 Task: Look for space in Hojāi, India from 9th June, 2023 to 16th June, 2023 for 2 adults in price range Rs.8000 to Rs.16000. Place can be entire place with 2 bedrooms having 2 beds and 1 bathroom. Property type can be house, flat, guest house. Booking option can be shelf check-in. Required host language is English.
Action: Mouse moved to (502, 125)
Screenshot: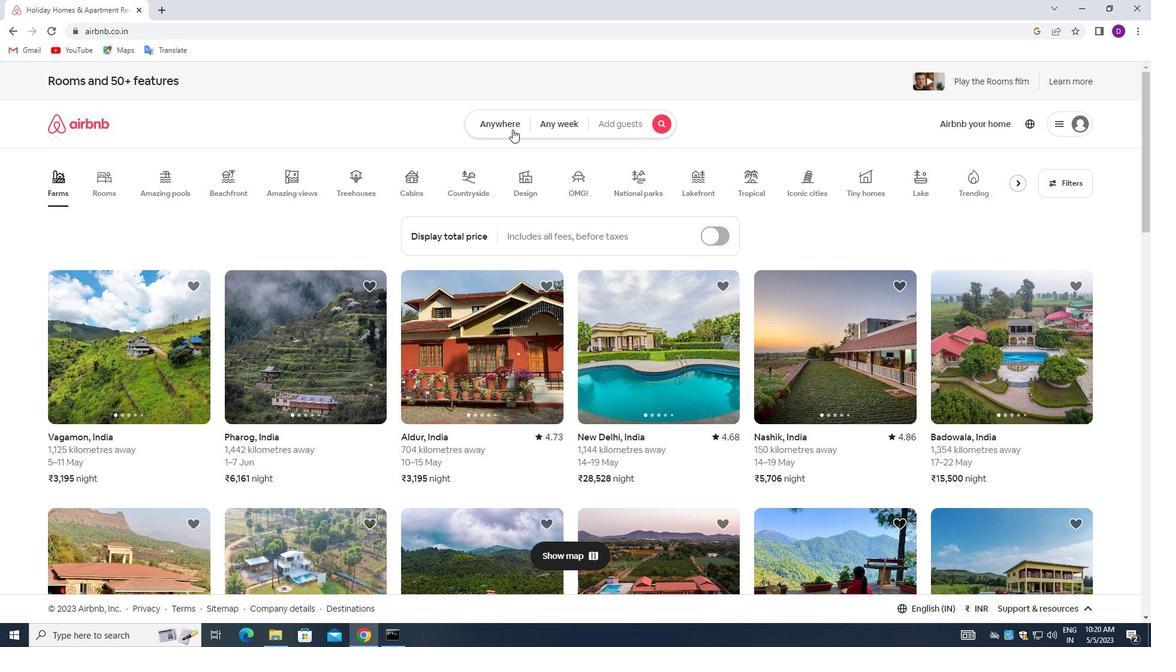 
Action: Mouse pressed left at (502, 125)
Screenshot: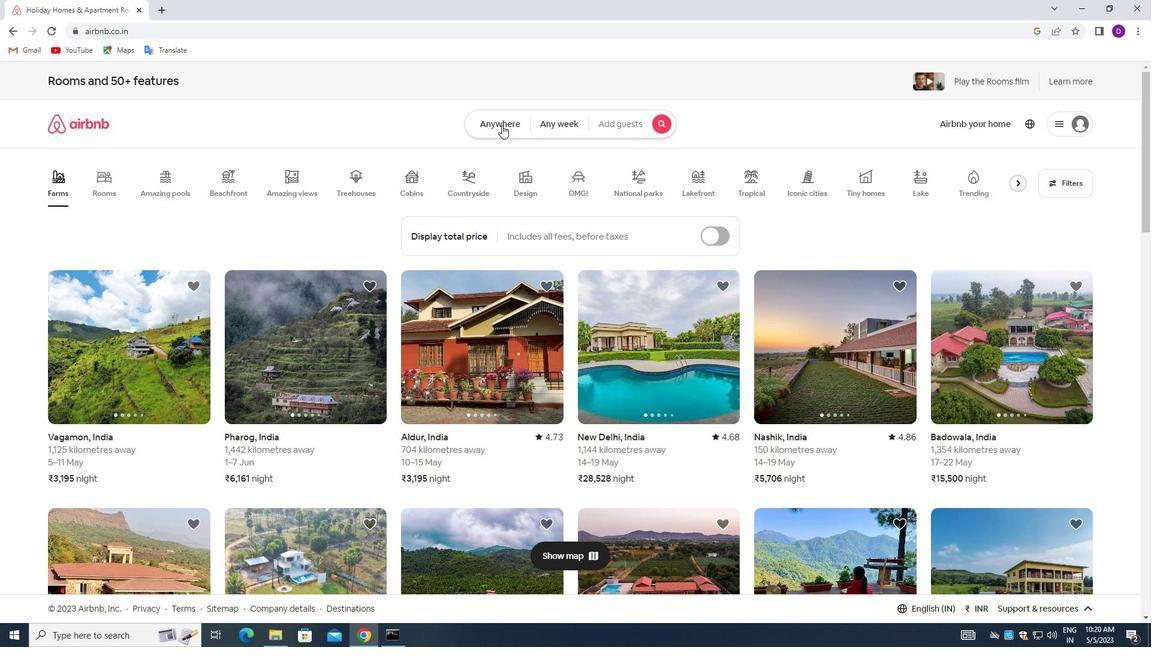 
Action: Mouse moved to (458, 169)
Screenshot: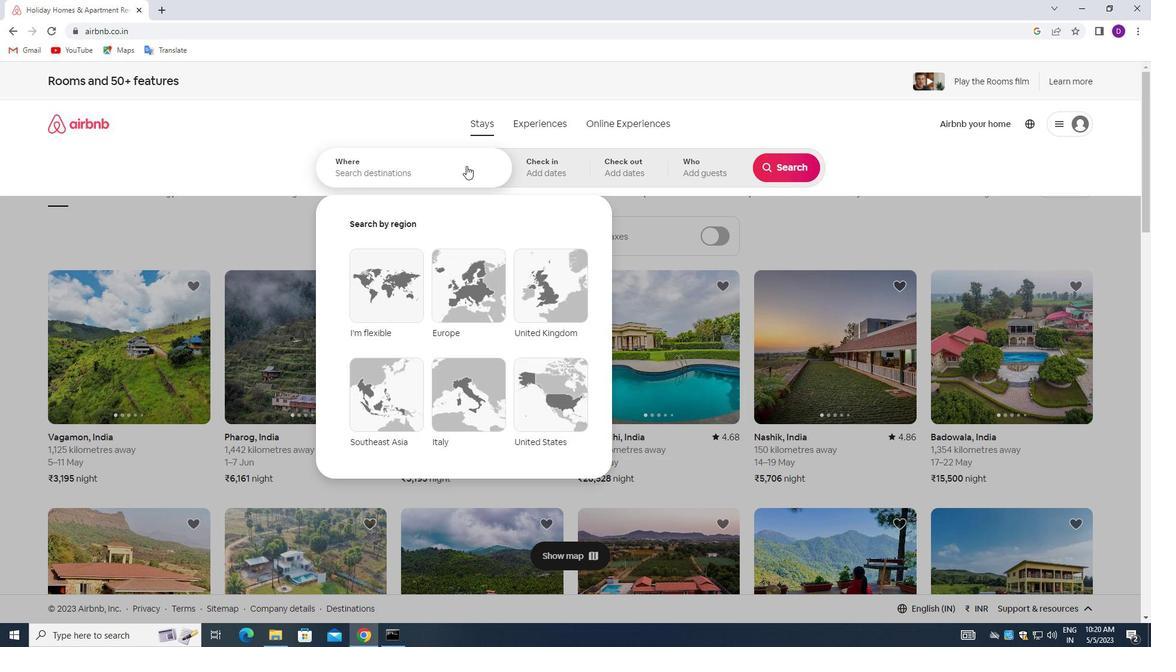 
Action: Mouse pressed left at (458, 169)
Screenshot: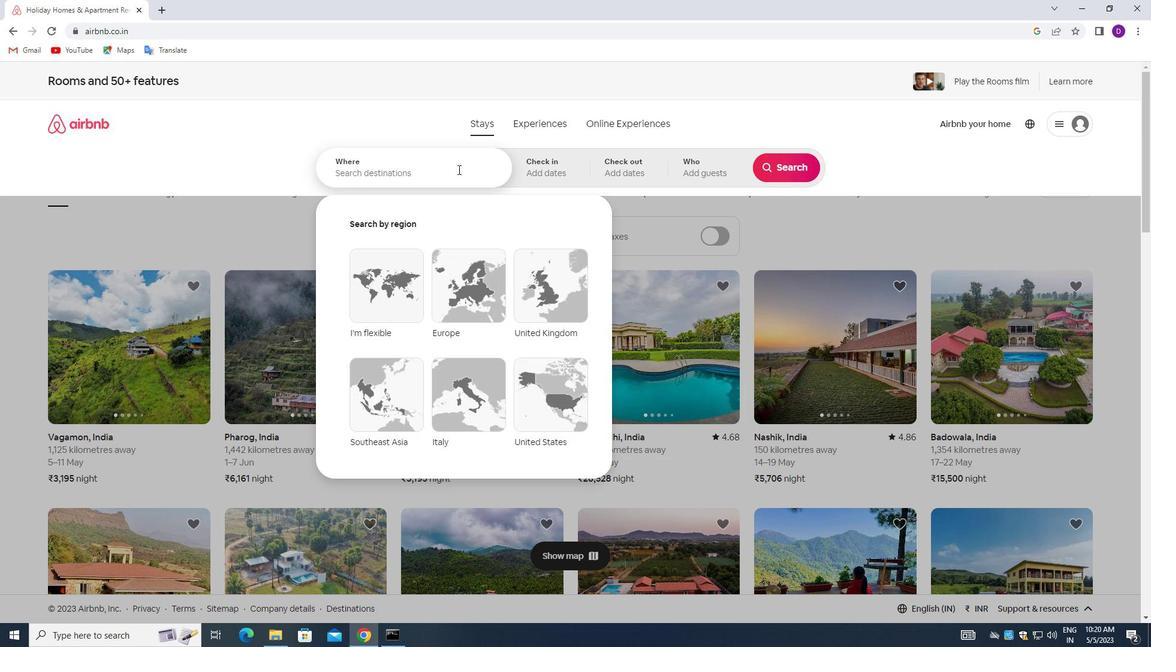 
Action: Mouse moved to (259, 124)
Screenshot: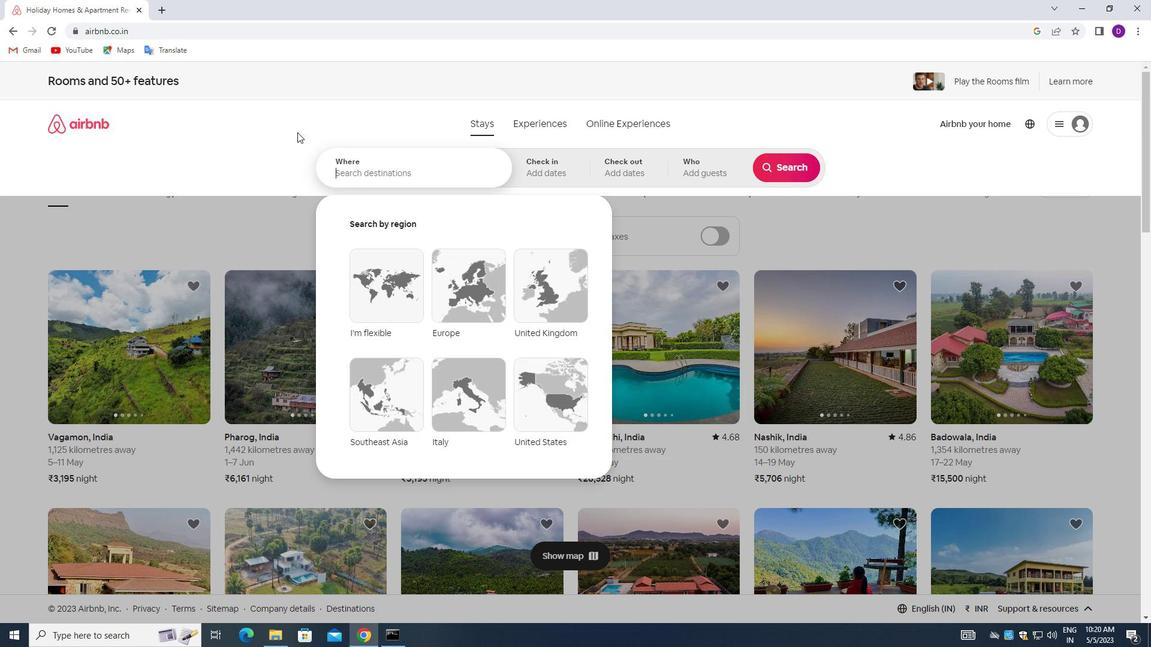 
Action: Key pressed <Key.shift>HOH<Key.backspace>JAI,<Key.space><Key.shift>INDIA<Key.enter>
Screenshot: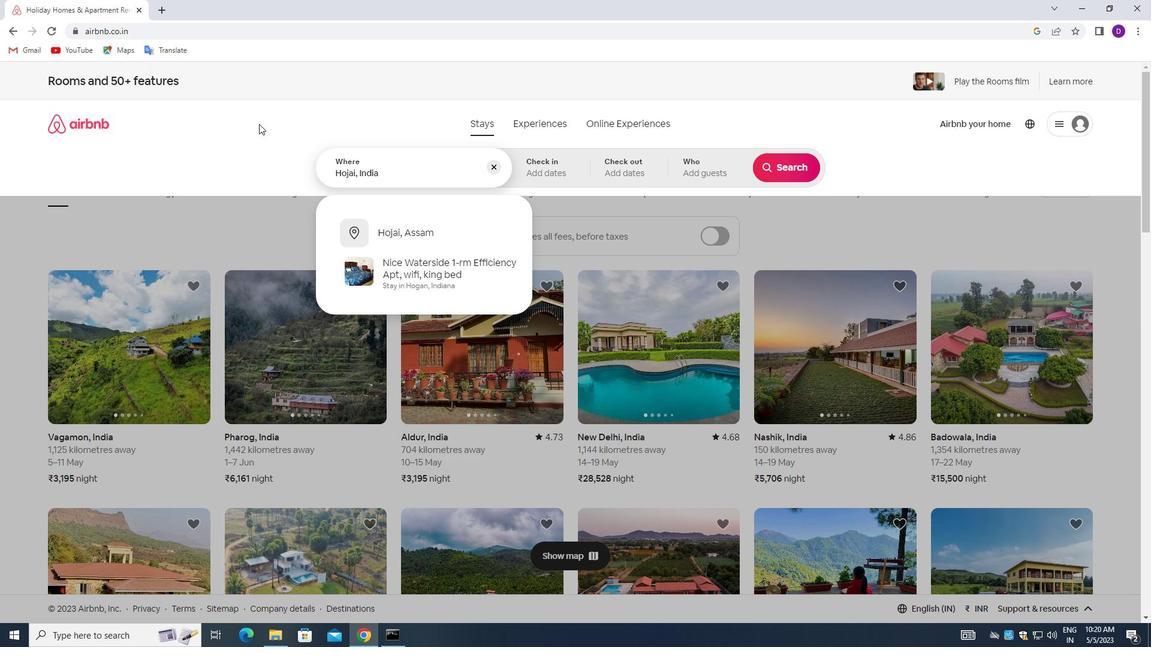 
Action: Mouse moved to (735, 338)
Screenshot: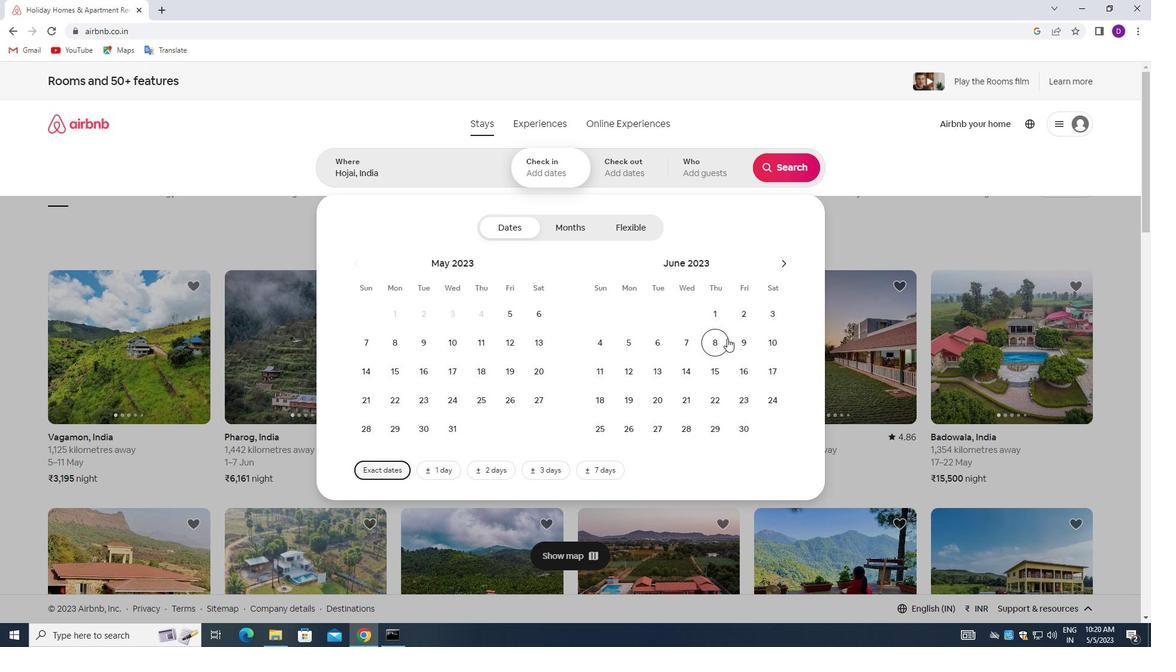 
Action: Mouse pressed left at (735, 338)
Screenshot: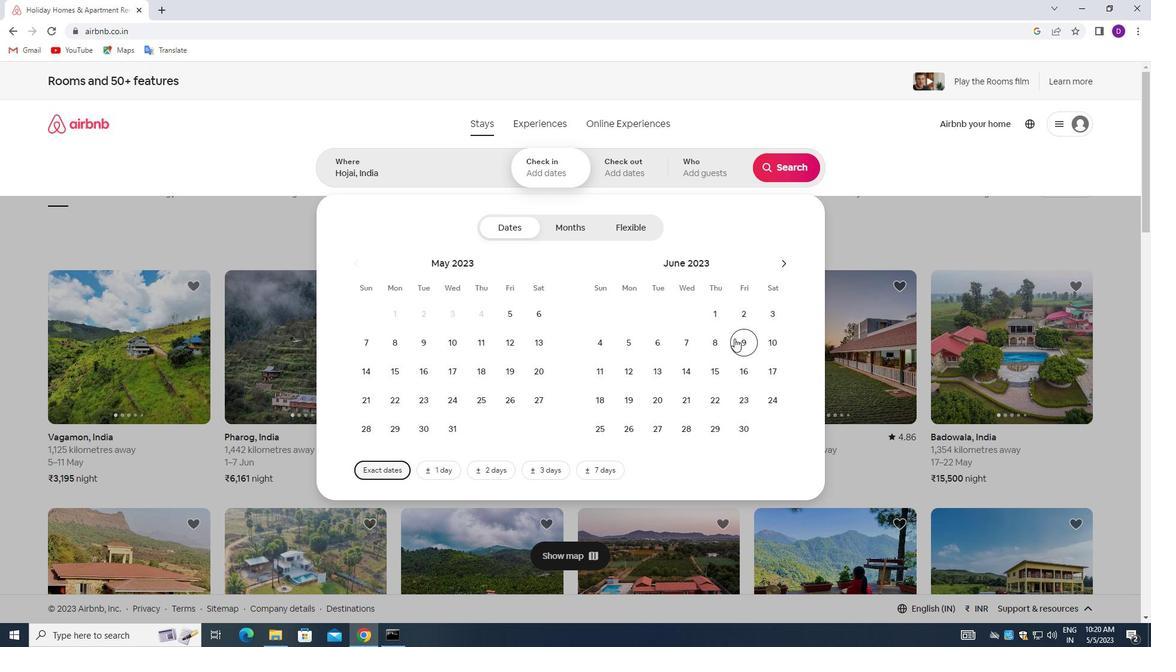
Action: Mouse moved to (742, 365)
Screenshot: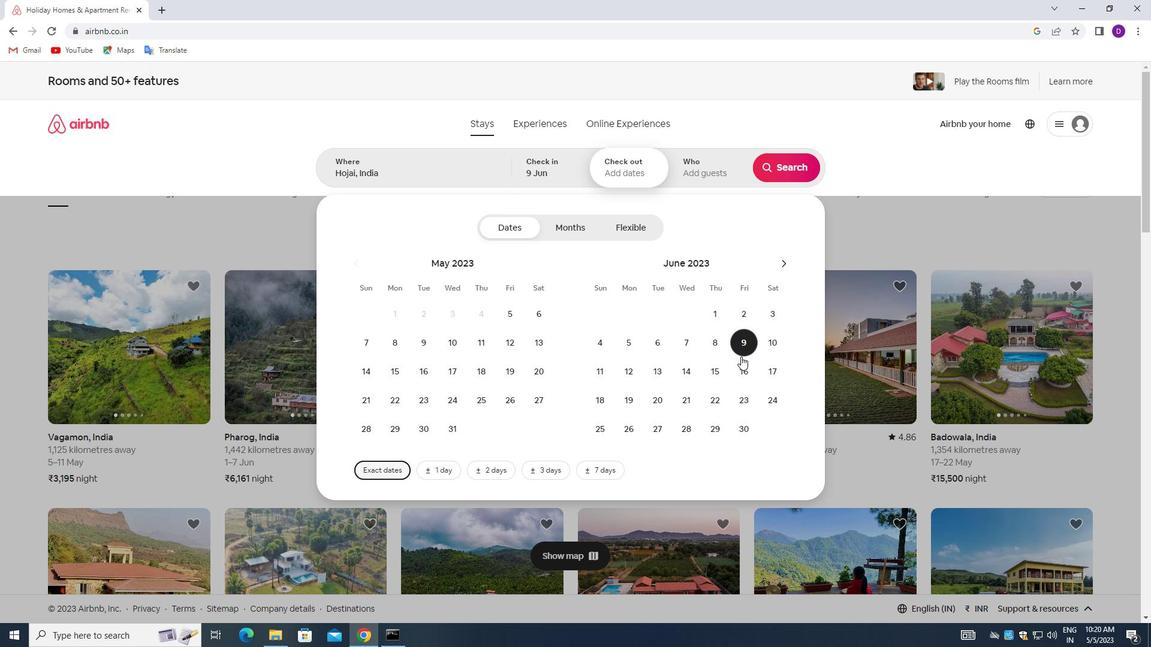 
Action: Mouse pressed left at (742, 365)
Screenshot: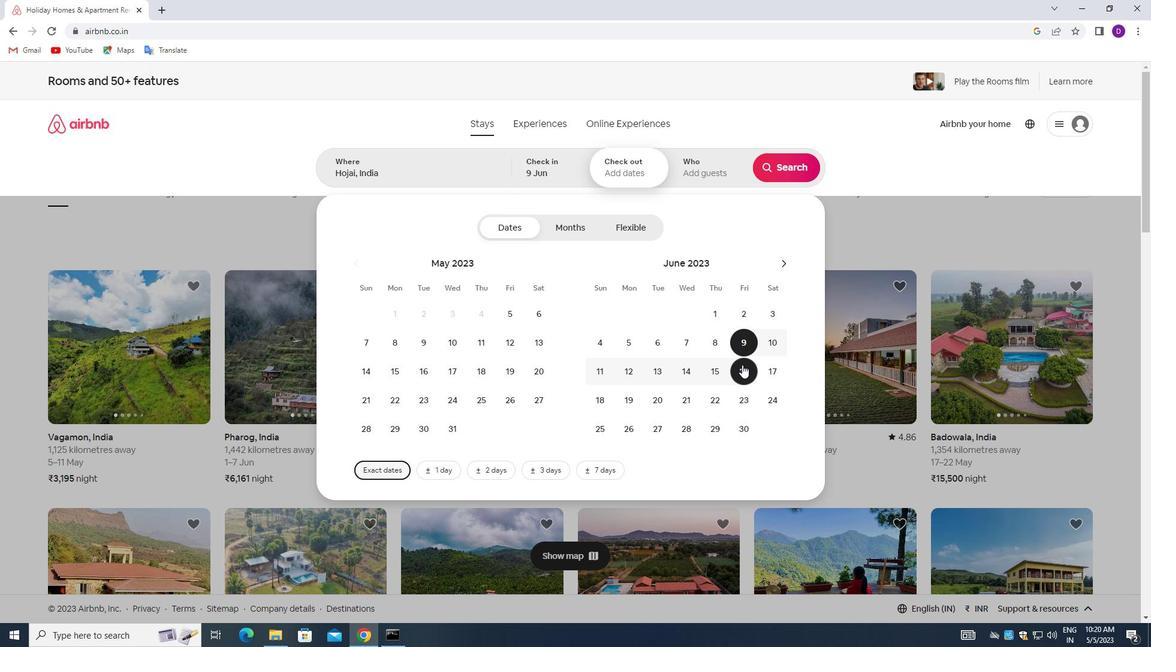
Action: Mouse pressed left at (742, 365)
Screenshot: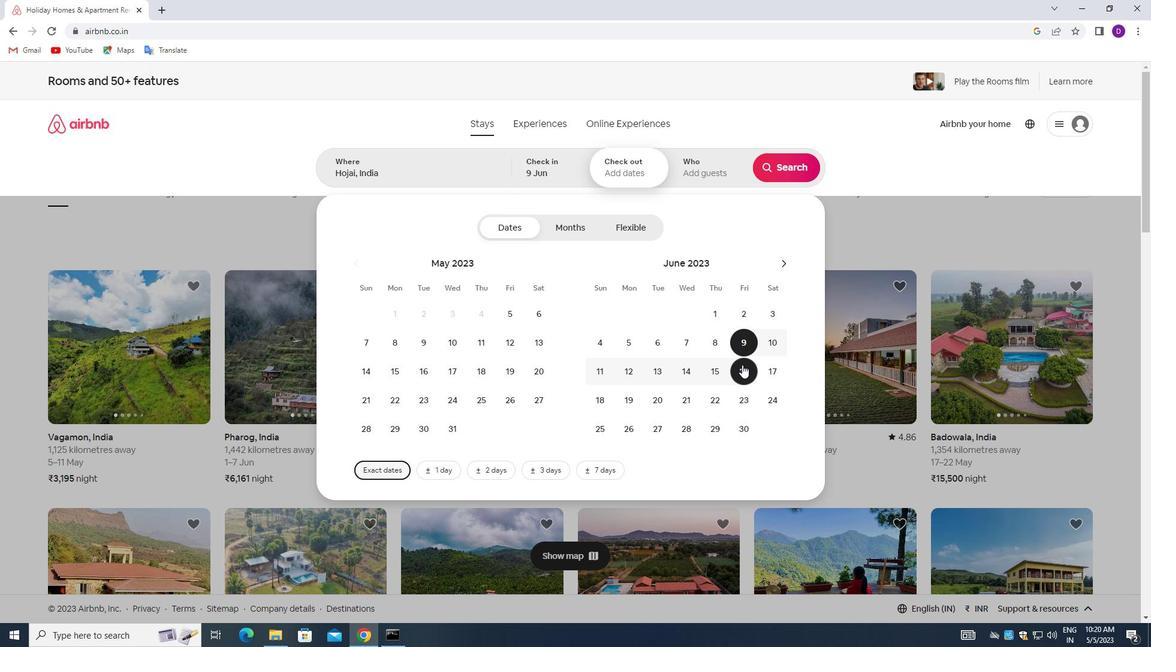 
Action: Mouse moved to (701, 165)
Screenshot: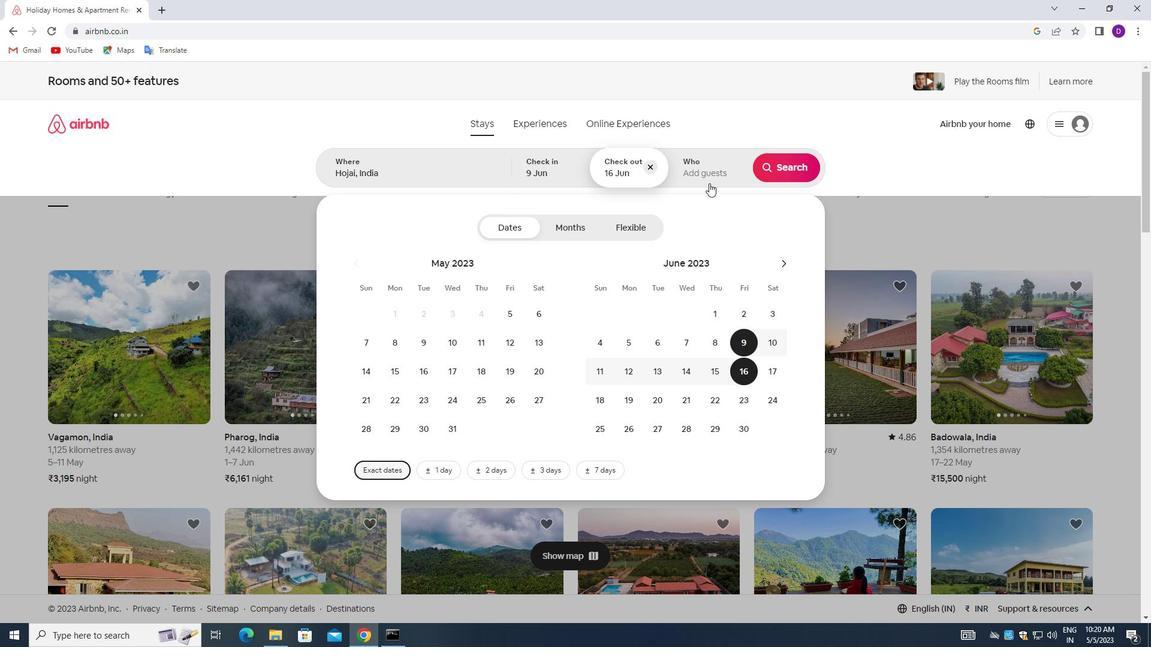 
Action: Mouse pressed left at (701, 165)
Screenshot: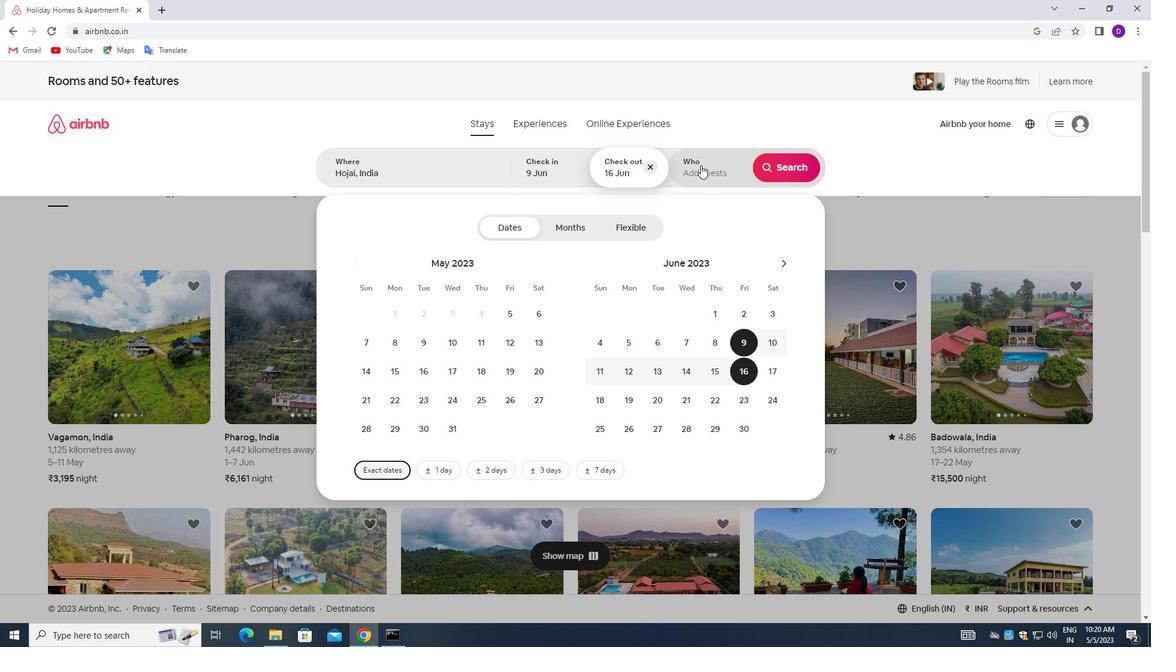 
Action: Mouse moved to (793, 230)
Screenshot: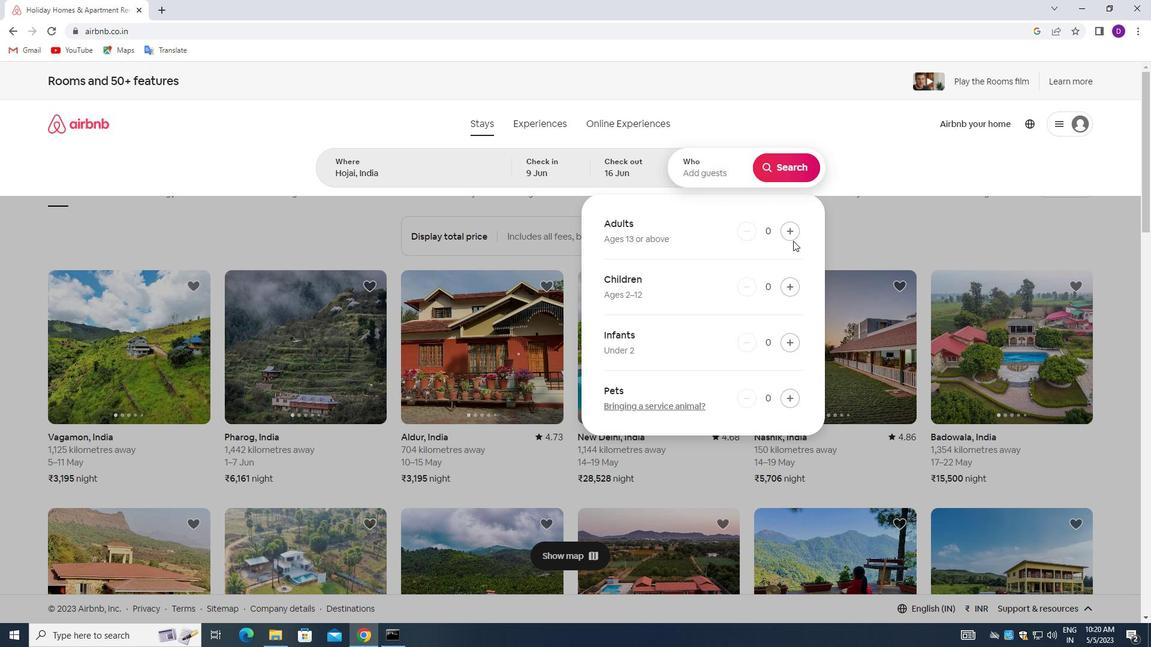 
Action: Mouse pressed left at (793, 230)
Screenshot: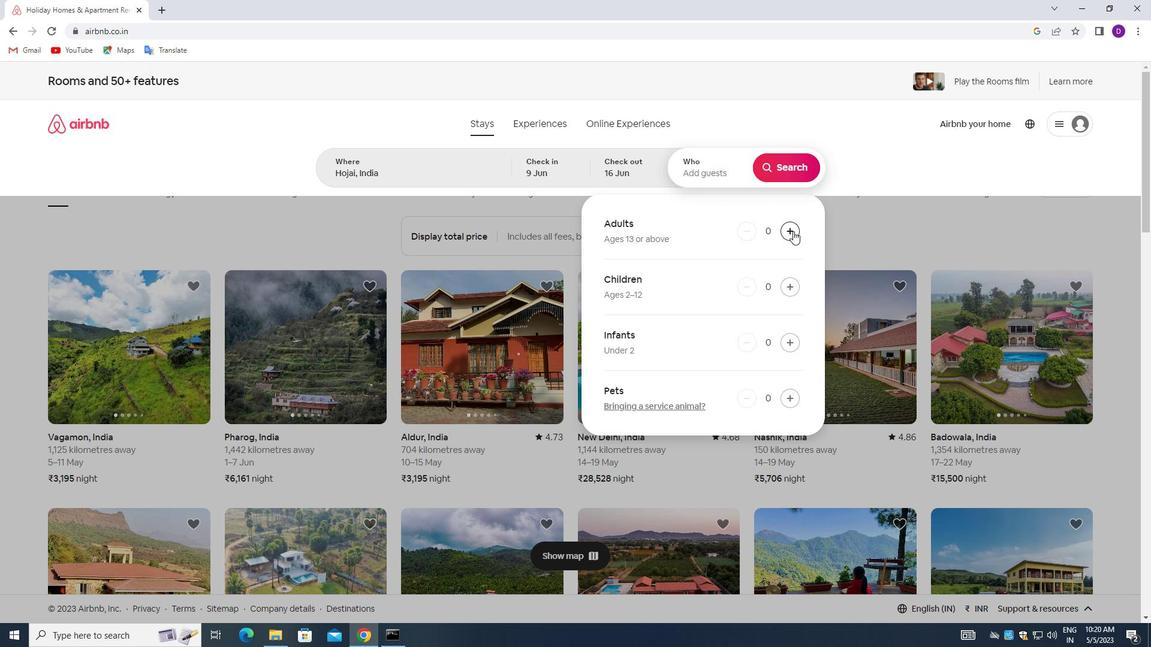 
Action: Mouse pressed left at (793, 230)
Screenshot: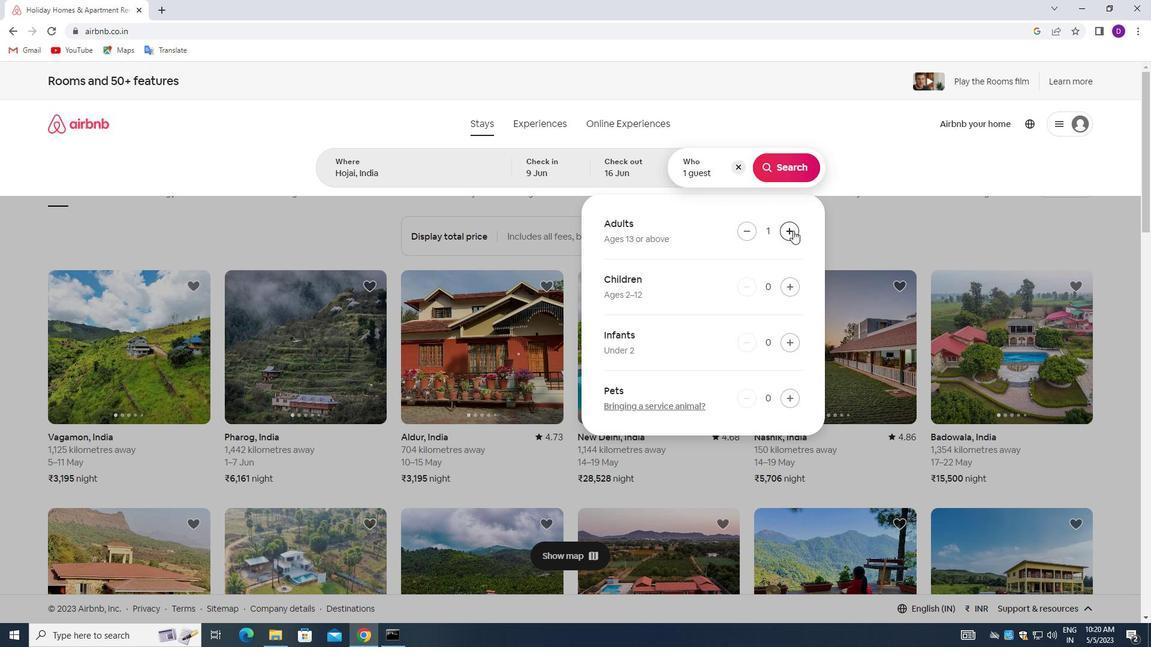 
Action: Mouse moved to (791, 170)
Screenshot: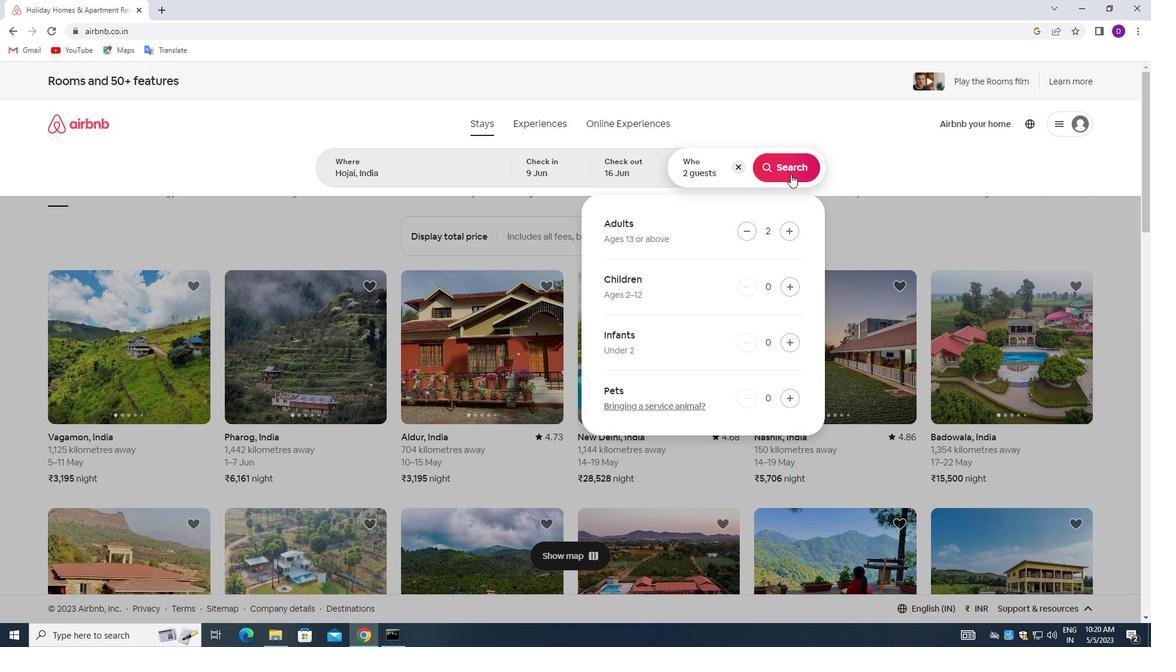 
Action: Mouse pressed left at (791, 170)
Screenshot: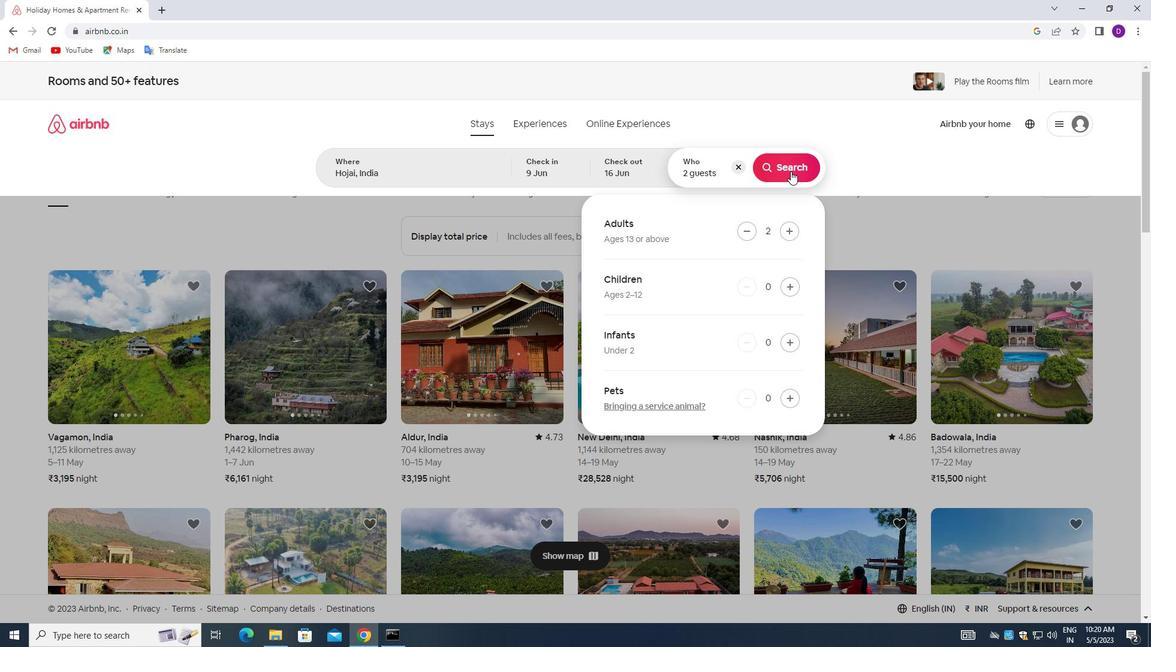 
Action: Mouse moved to (1086, 132)
Screenshot: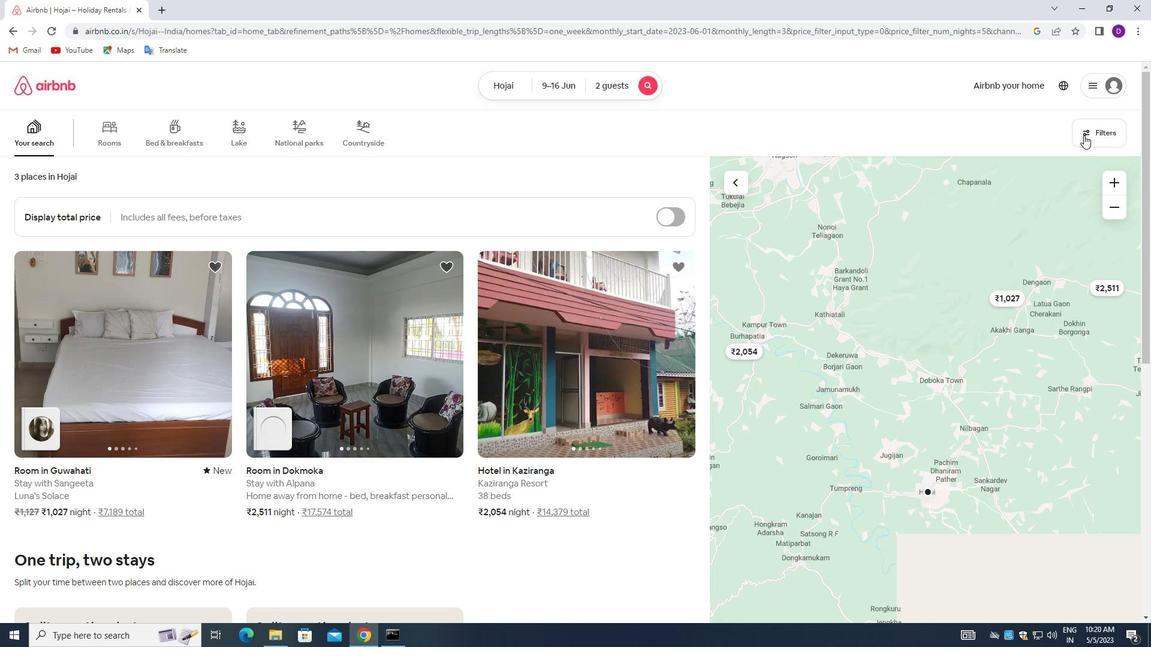 
Action: Mouse pressed left at (1086, 132)
Screenshot: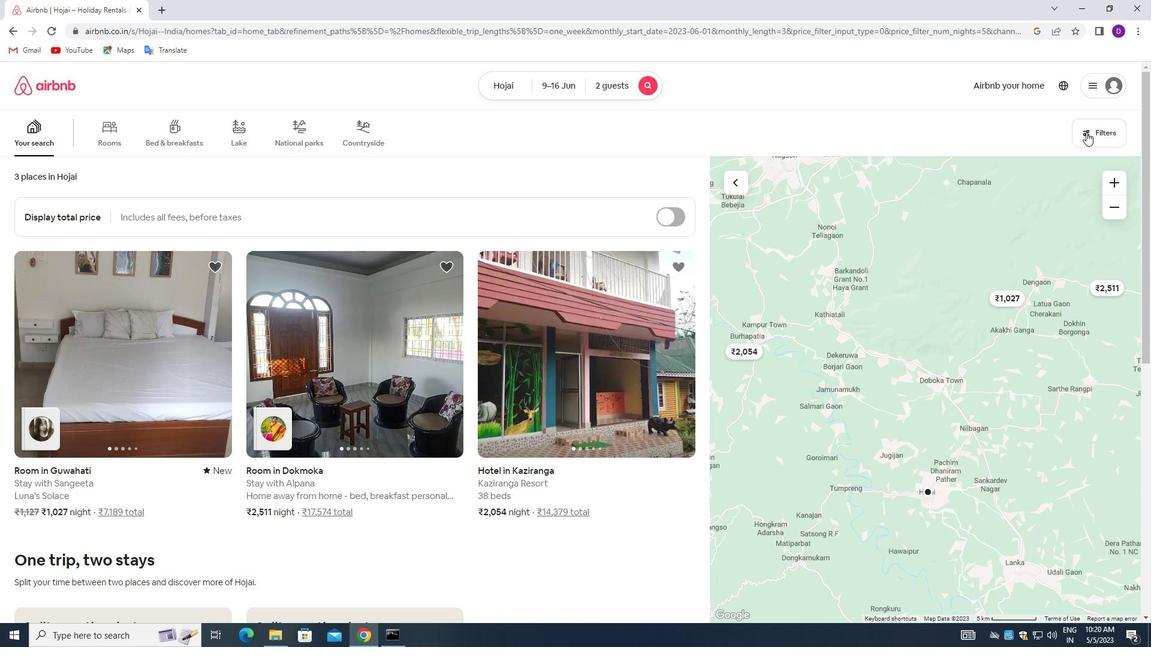 
Action: Mouse moved to (504, 299)
Screenshot: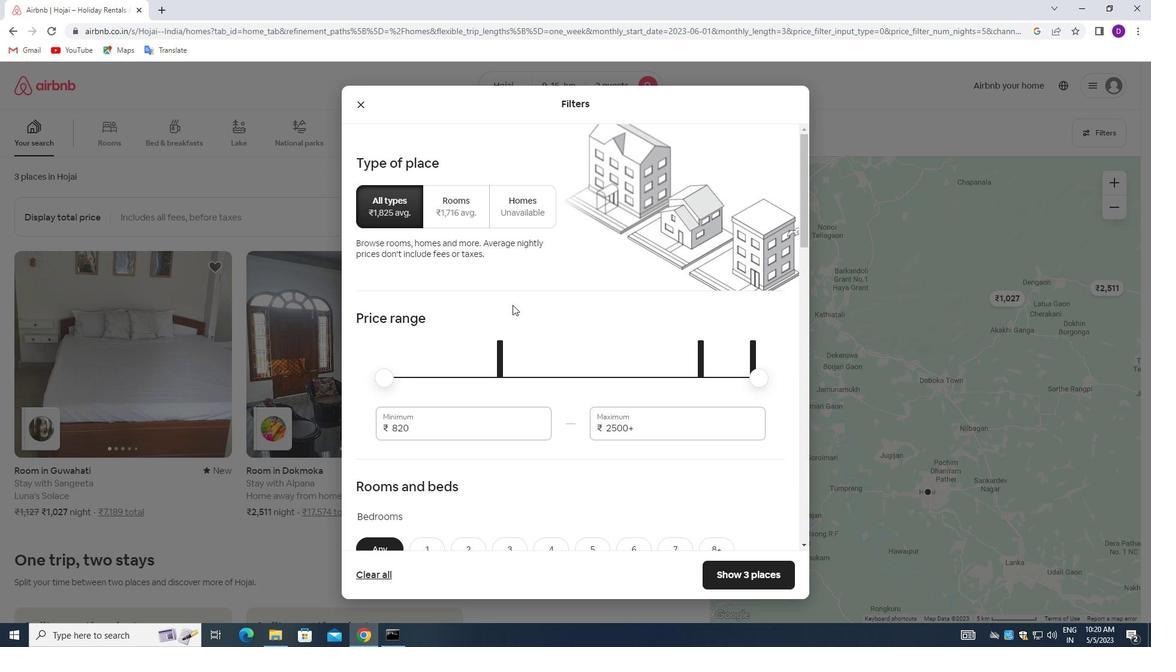 
Action: Mouse scrolled (504, 299) with delta (0, 0)
Screenshot: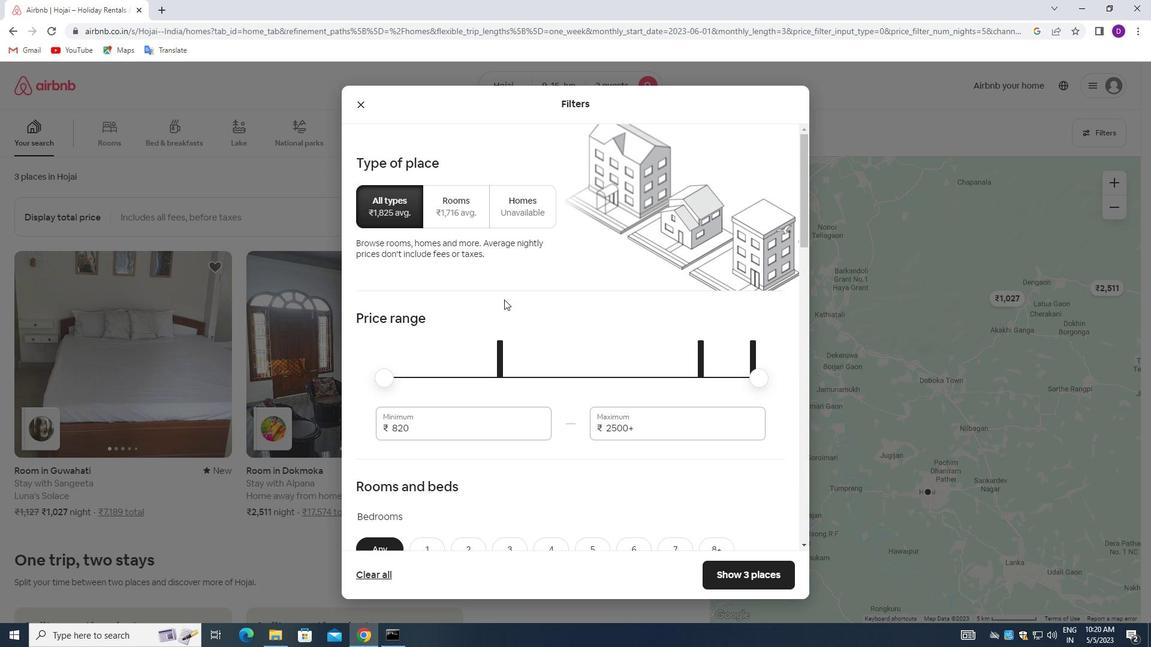 
Action: Mouse scrolled (504, 299) with delta (0, 0)
Screenshot: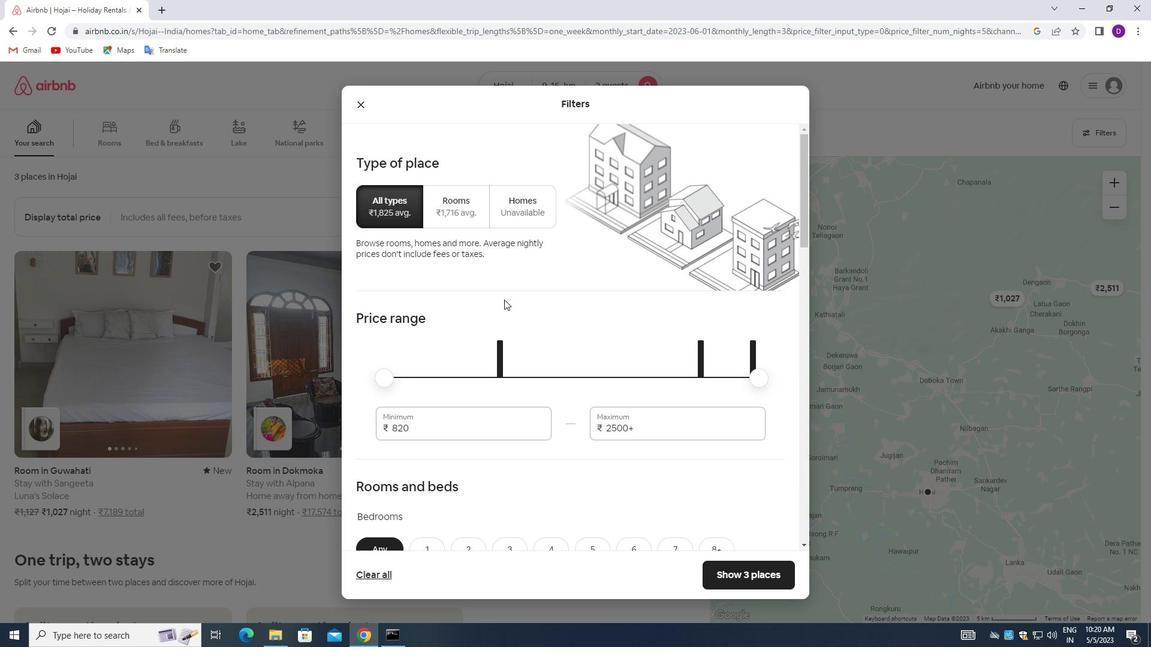 
Action: Mouse moved to (412, 306)
Screenshot: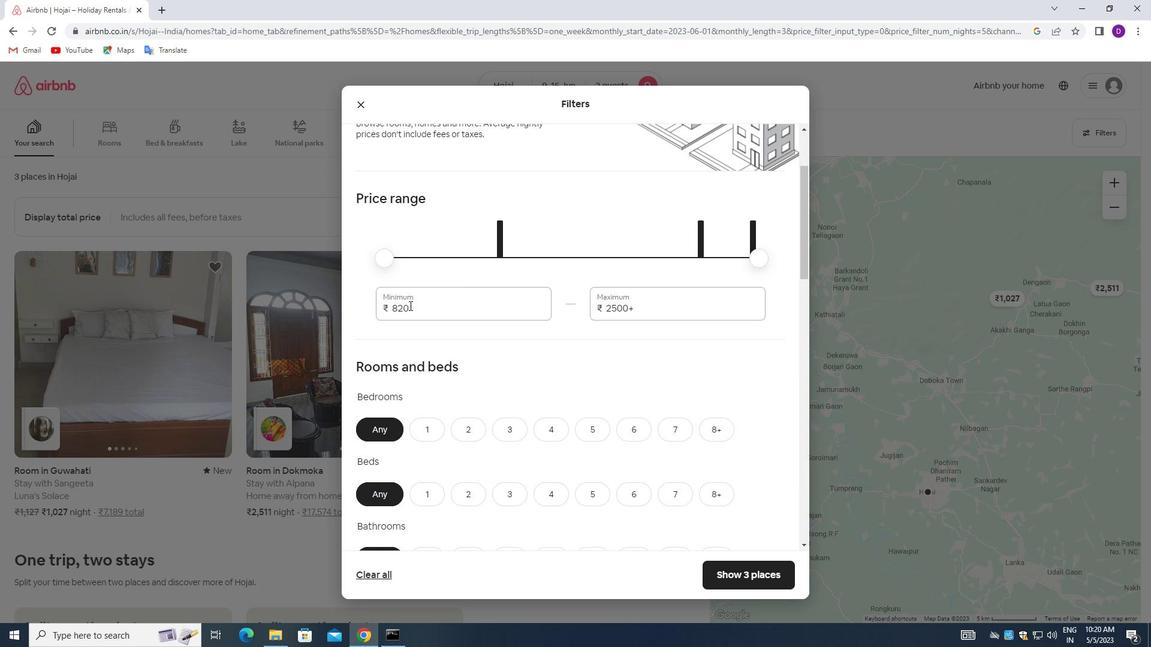 
Action: Mouse pressed left at (412, 306)
Screenshot: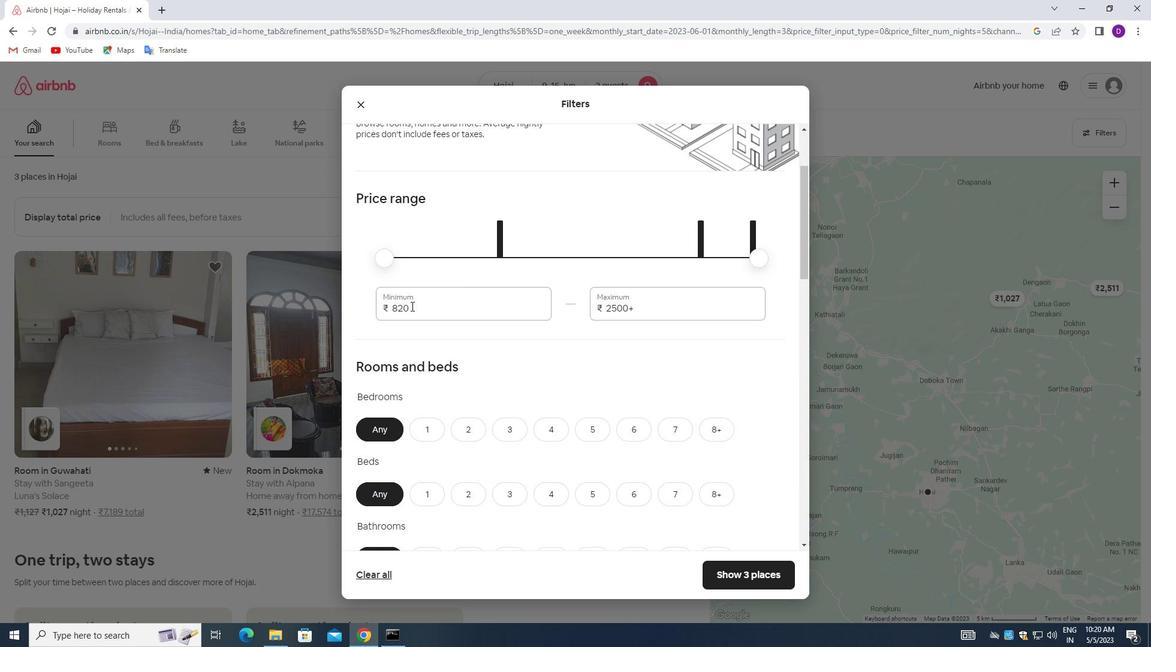 
Action: Mouse pressed left at (412, 306)
Screenshot: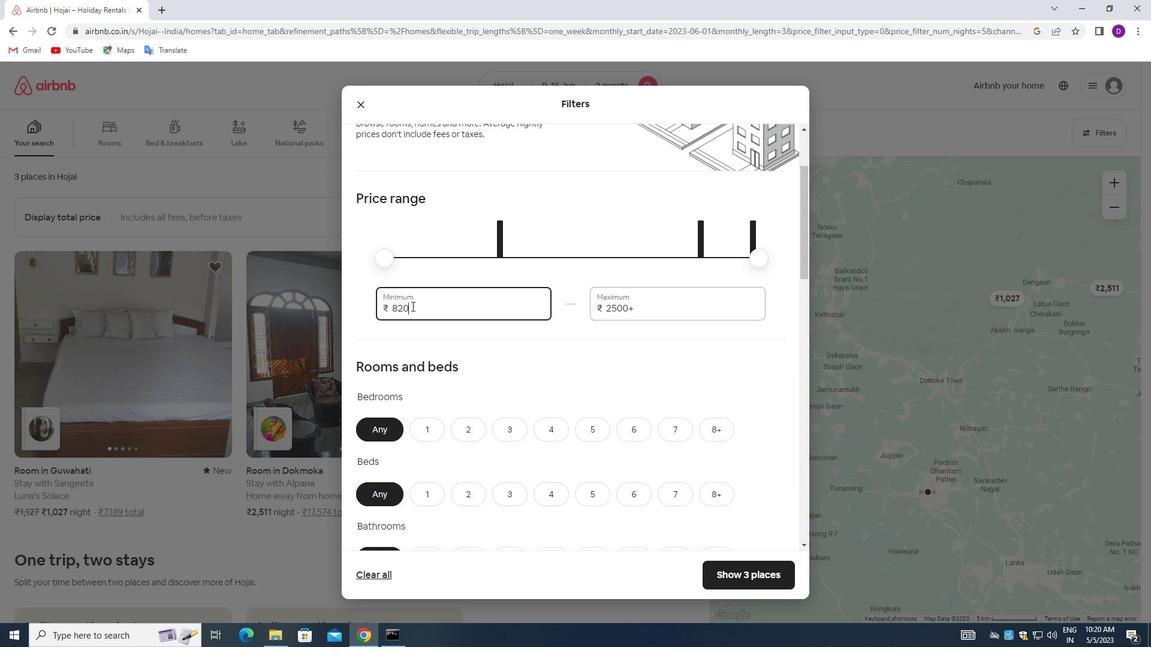 
Action: Key pressed 8000<Key.tab>16000
Screenshot: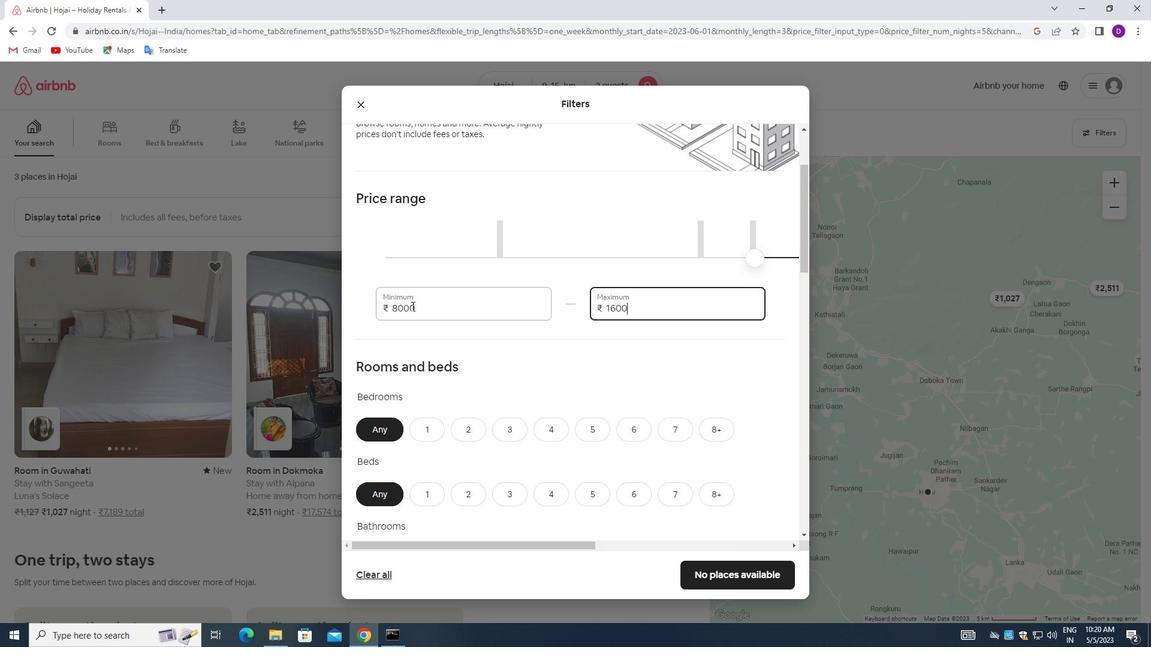 
Action: Mouse moved to (549, 376)
Screenshot: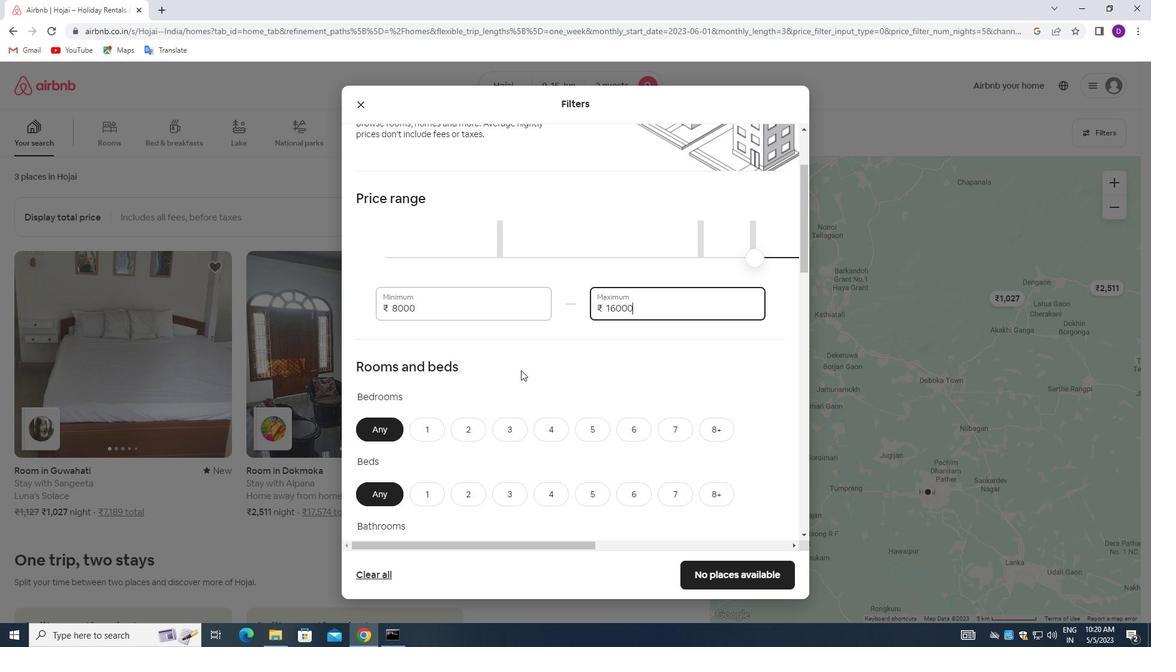 
Action: Mouse scrolled (549, 375) with delta (0, 0)
Screenshot: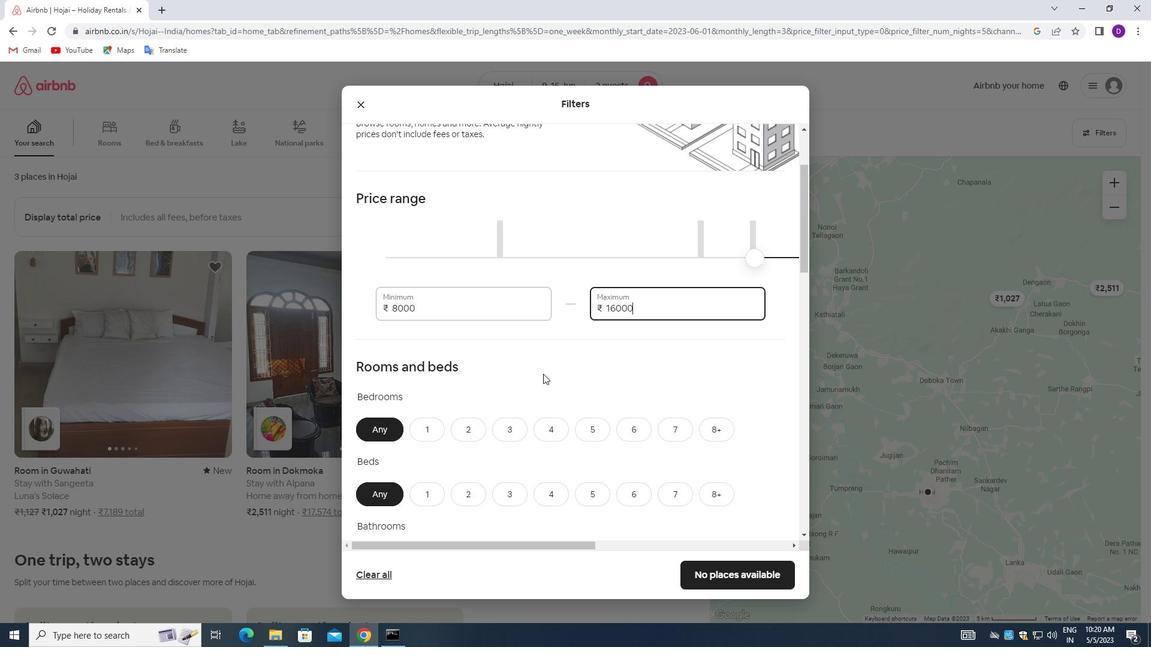 
Action: Mouse scrolled (549, 375) with delta (0, 0)
Screenshot: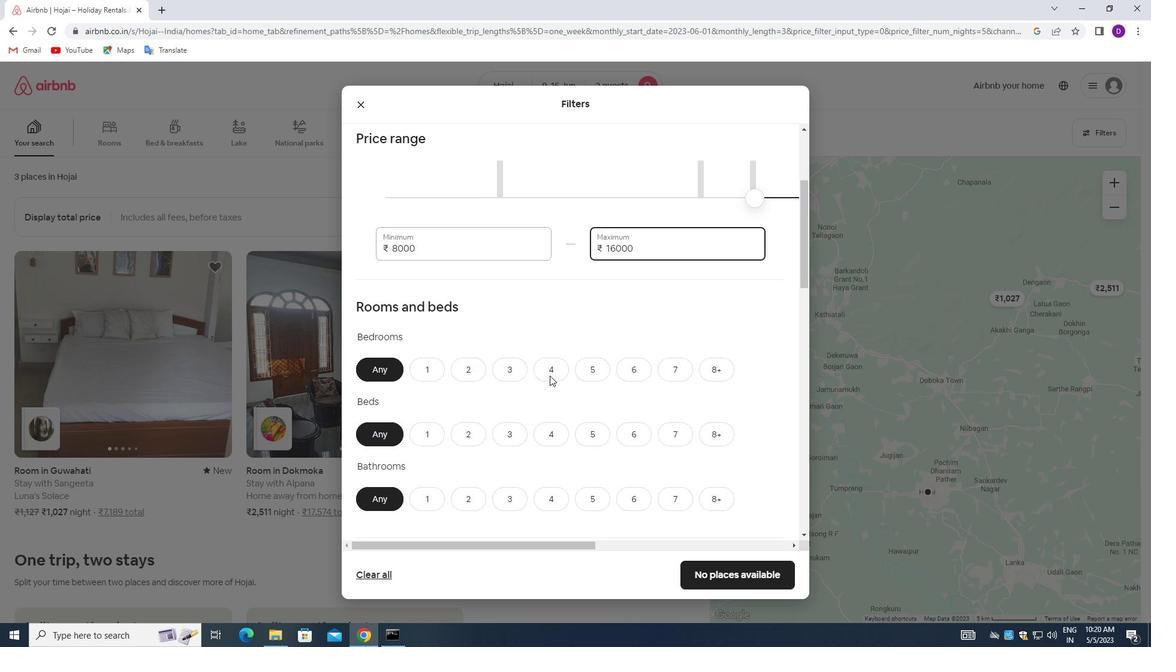 
Action: Mouse scrolled (549, 375) with delta (0, 0)
Screenshot: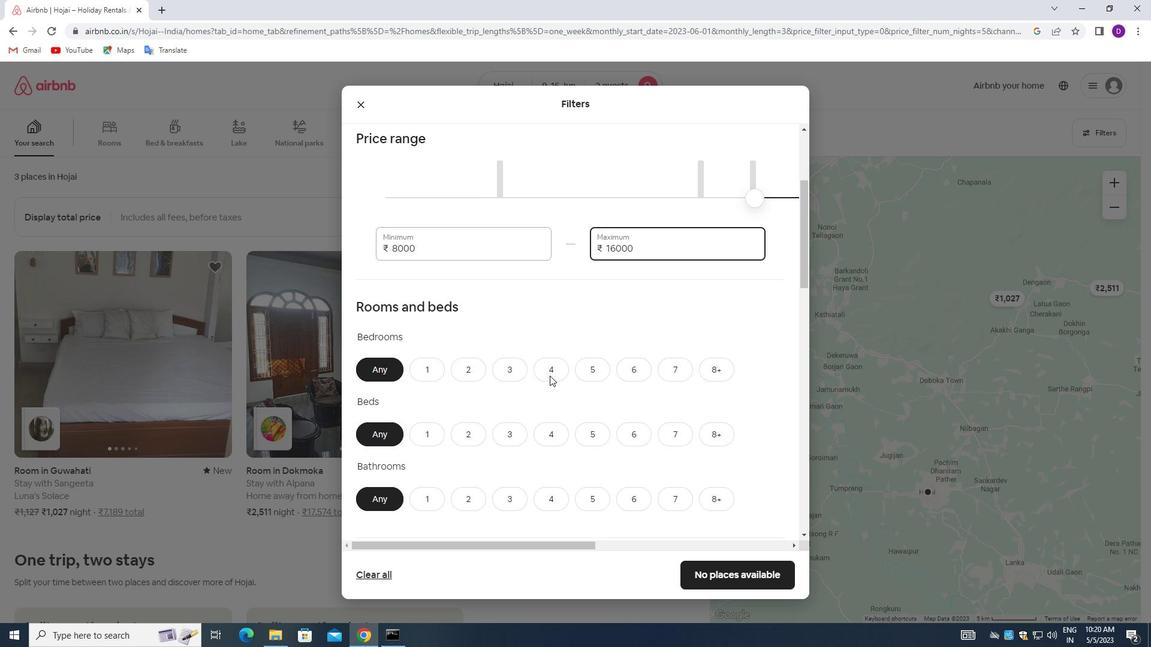 
Action: Mouse moved to (464, 251)
Screenshot: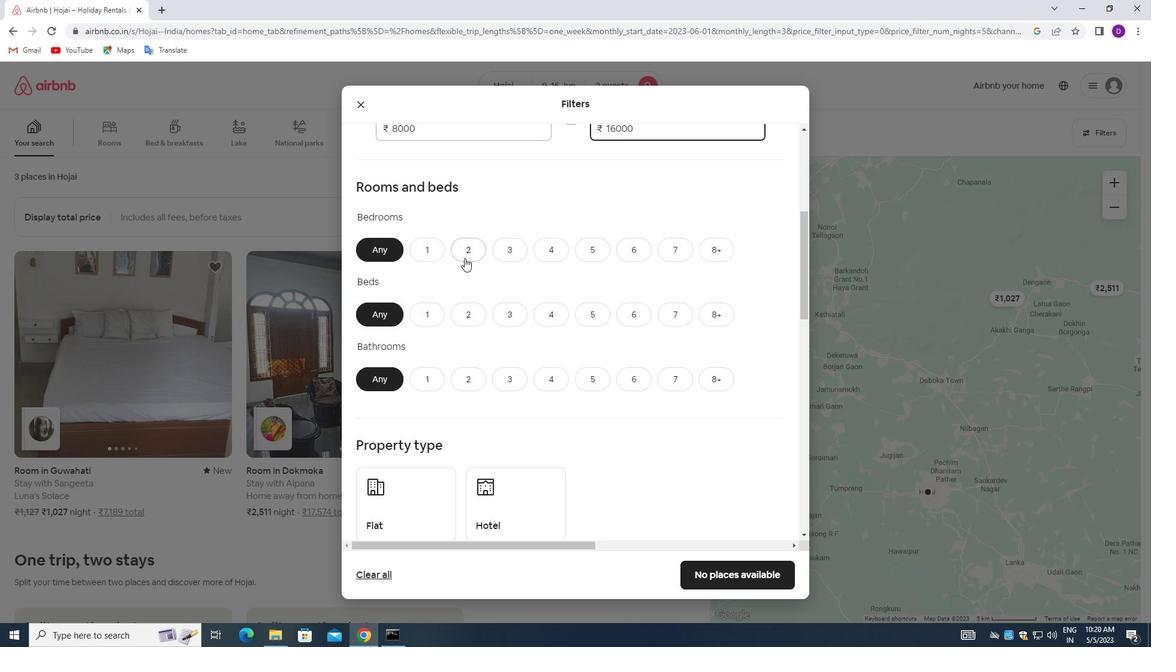 
Action: Mouse pressed left at (464, 251)
Screenshot: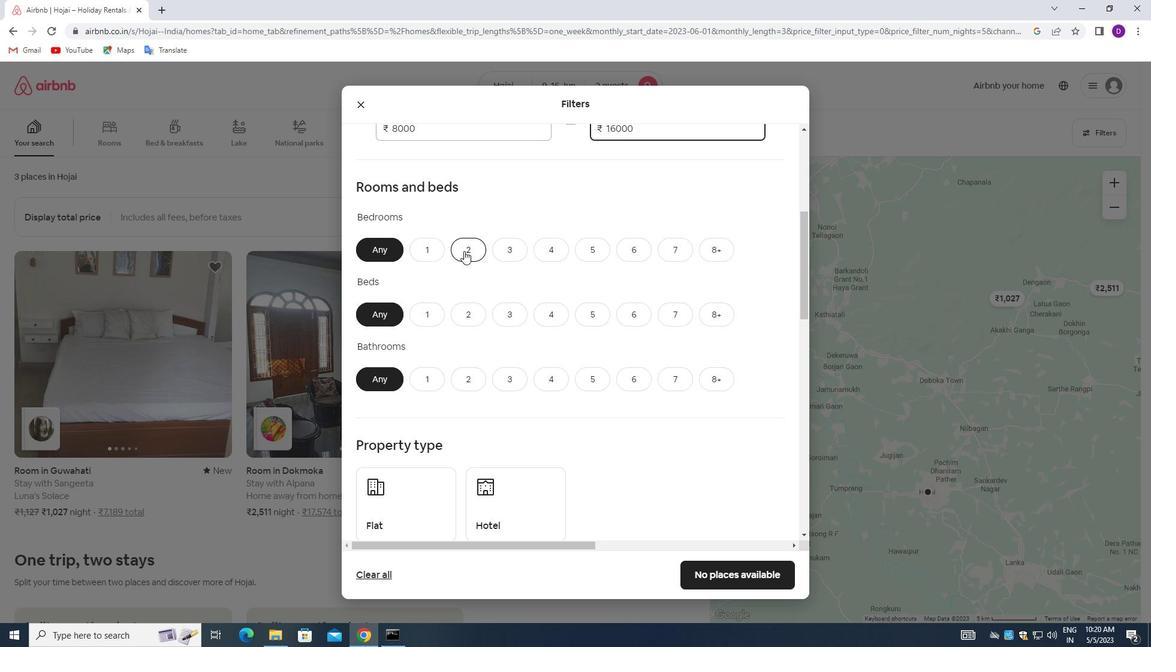 
Action: Mouse moved to (462, 313)
Screenshot: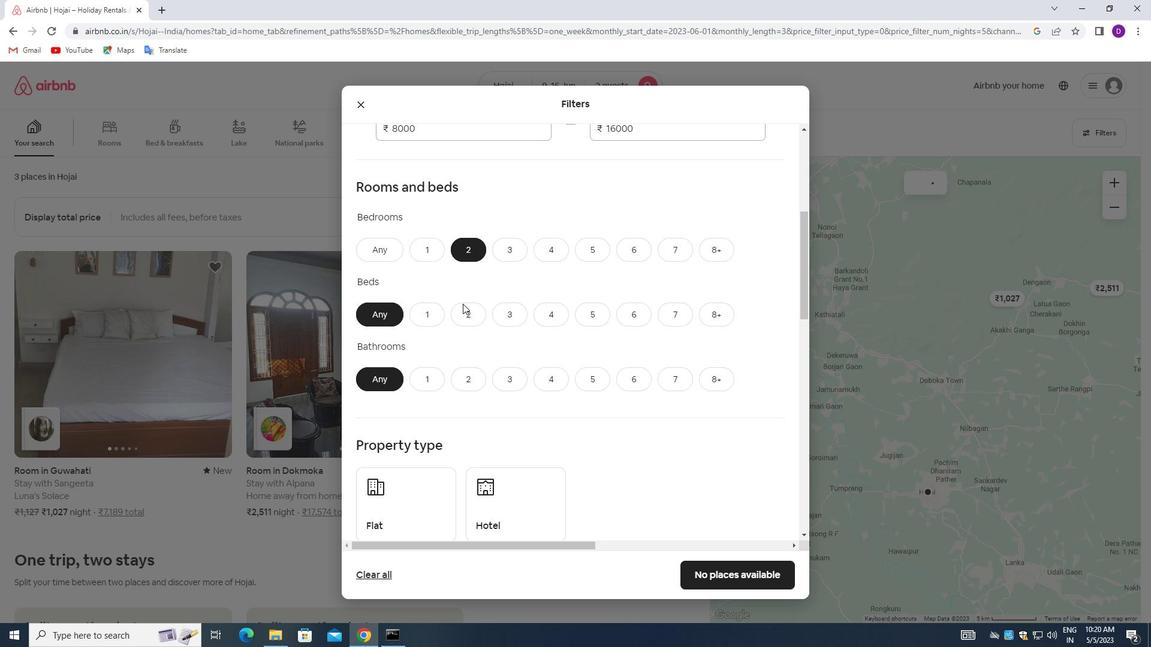 
Action: Mouse pressed left at (462, 313)
Screenshot: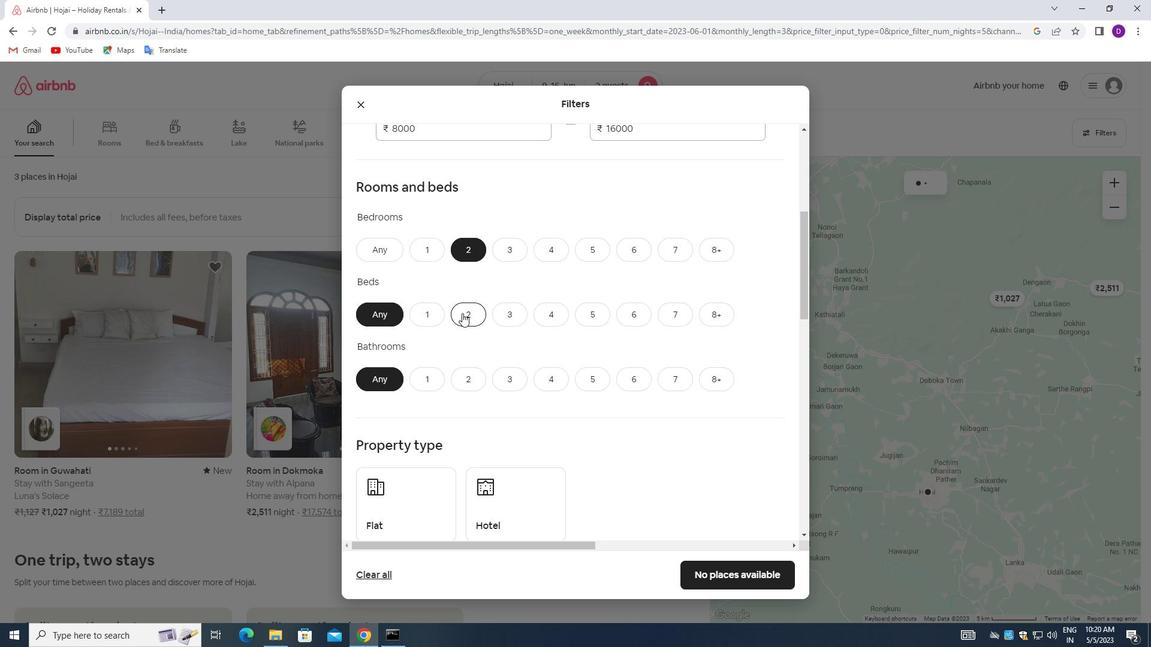 
Action: Mouse moved to (430, 383)
Screenshot: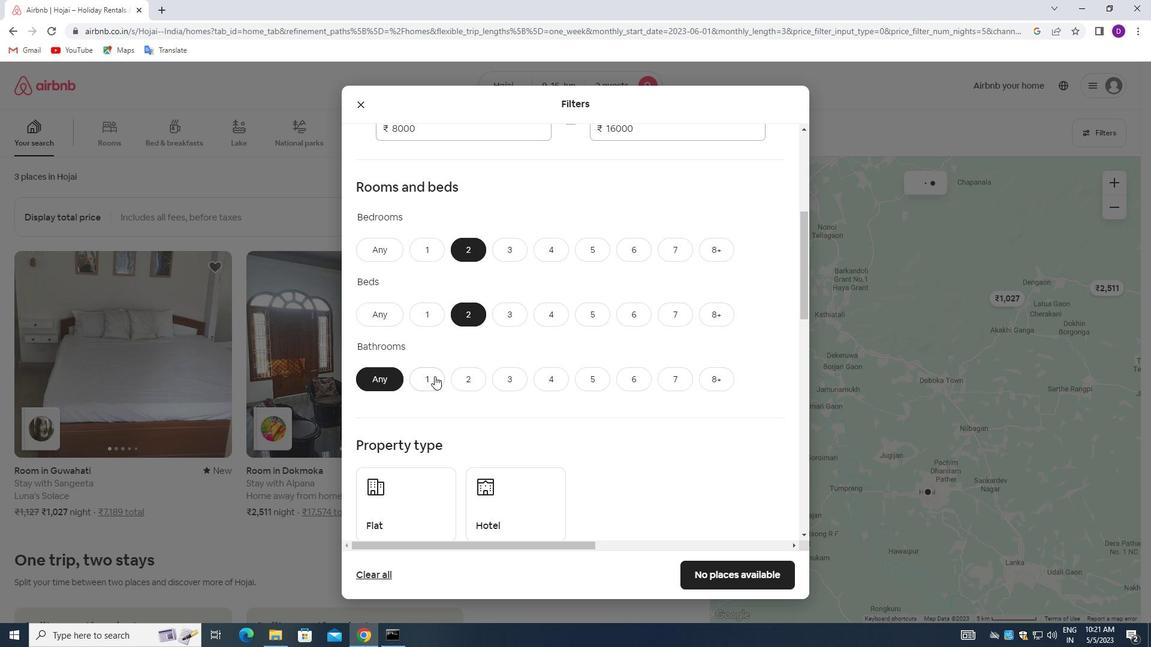 
Action: Mouse pressed left at (430, 383)
Screenshot: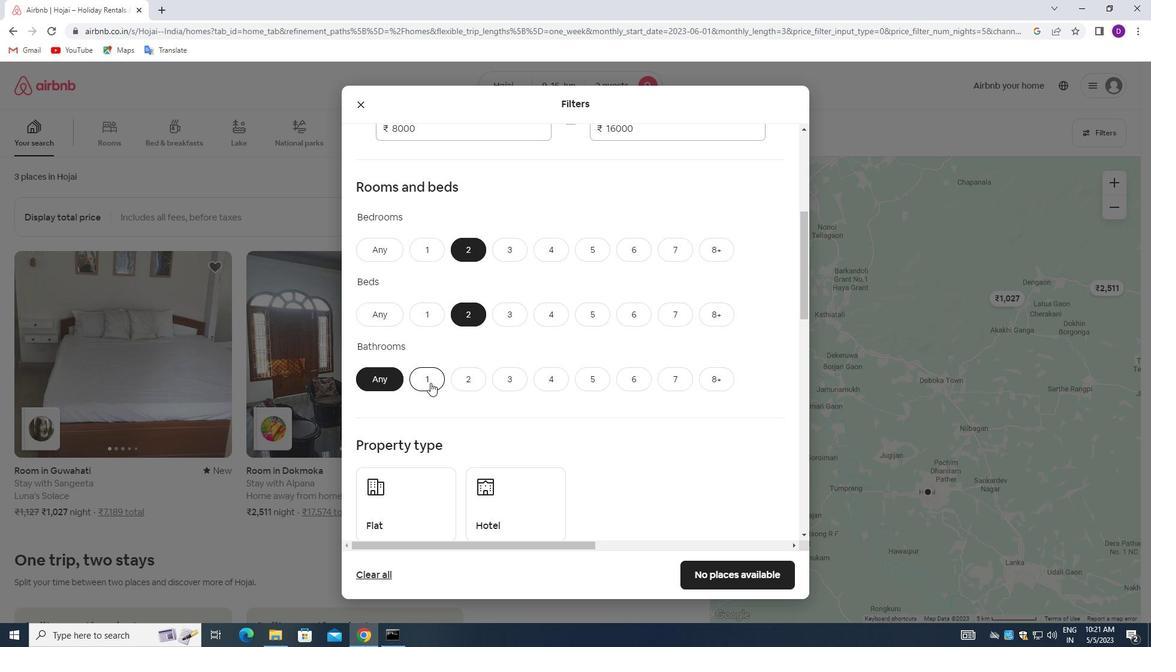 
Action: Mouse moved to (500, 370)
Screenshot: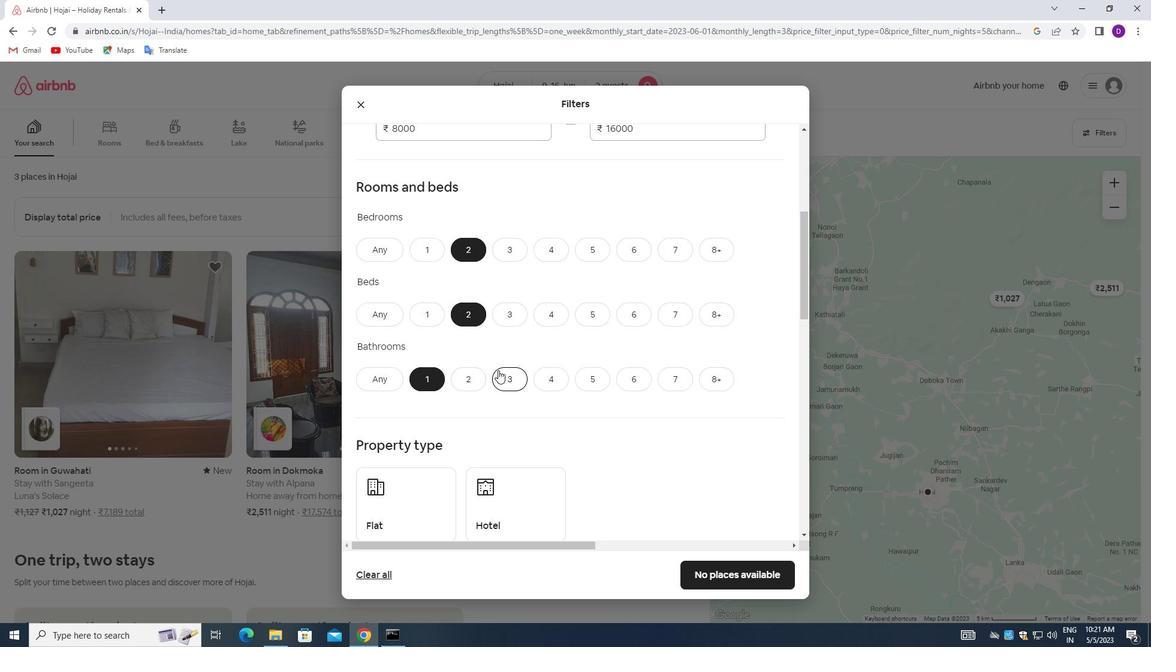 
Action: Mouse scrolled (500, 369) with delta (0, 0)
Screenshot: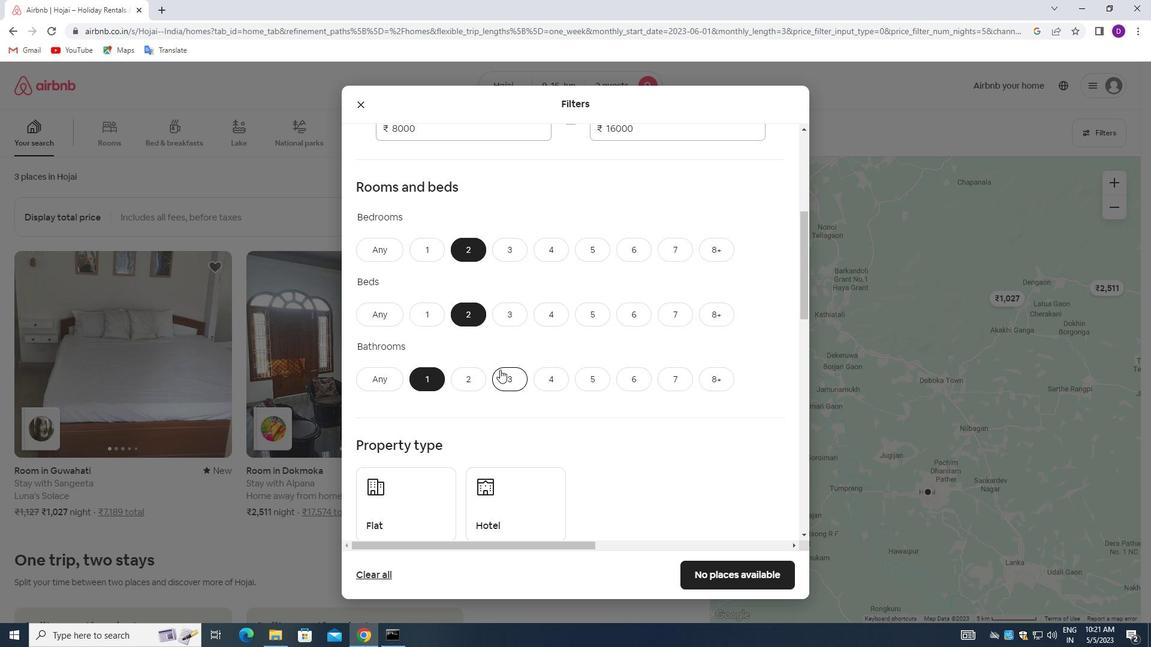 
Action: Mouse scrolled (500, 369) with delta (0, 0)
Screenshot: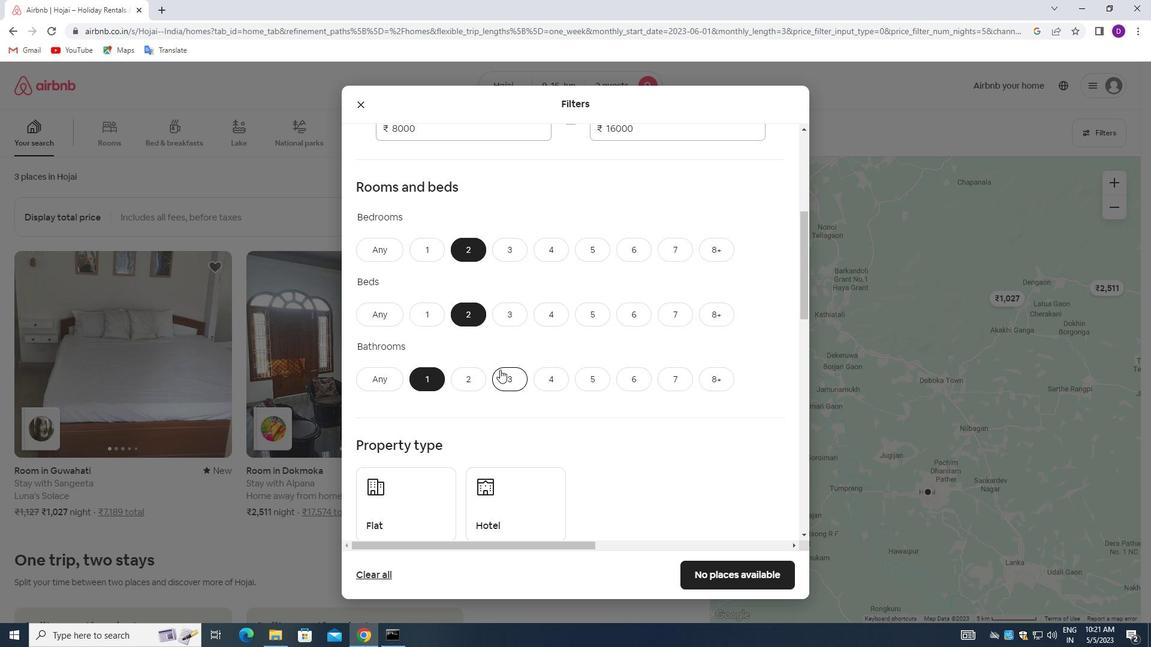 
Action: Mouse moved to (416, 385)
Screenshot: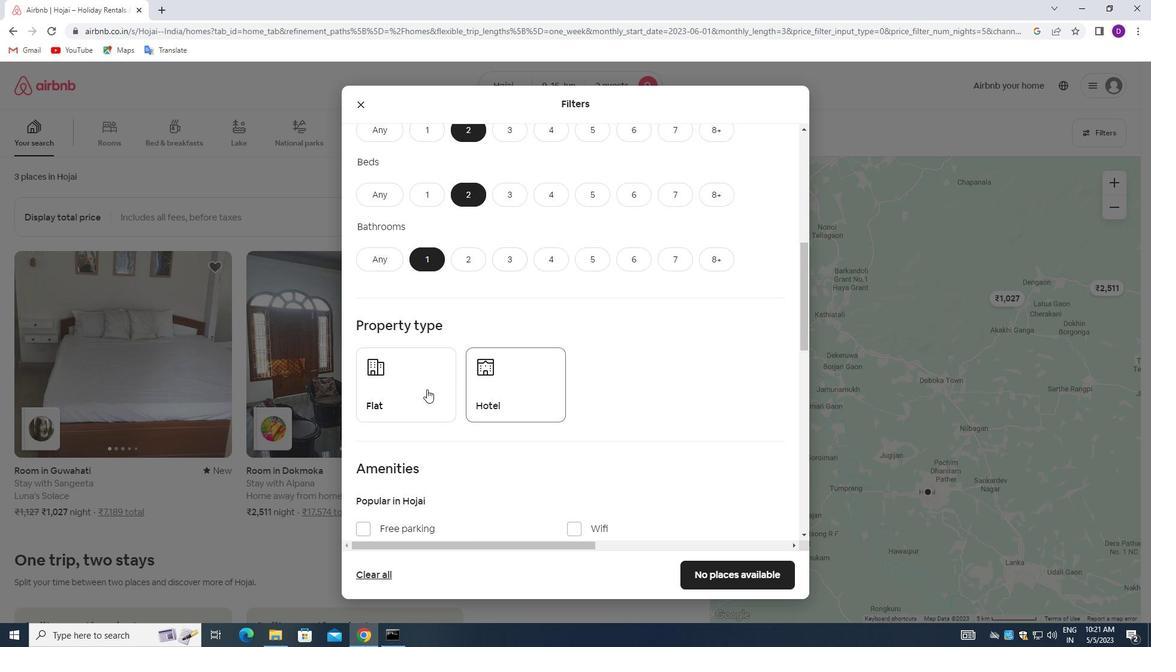
Action: Mouse pressed left at (416, 385)
Screenshot: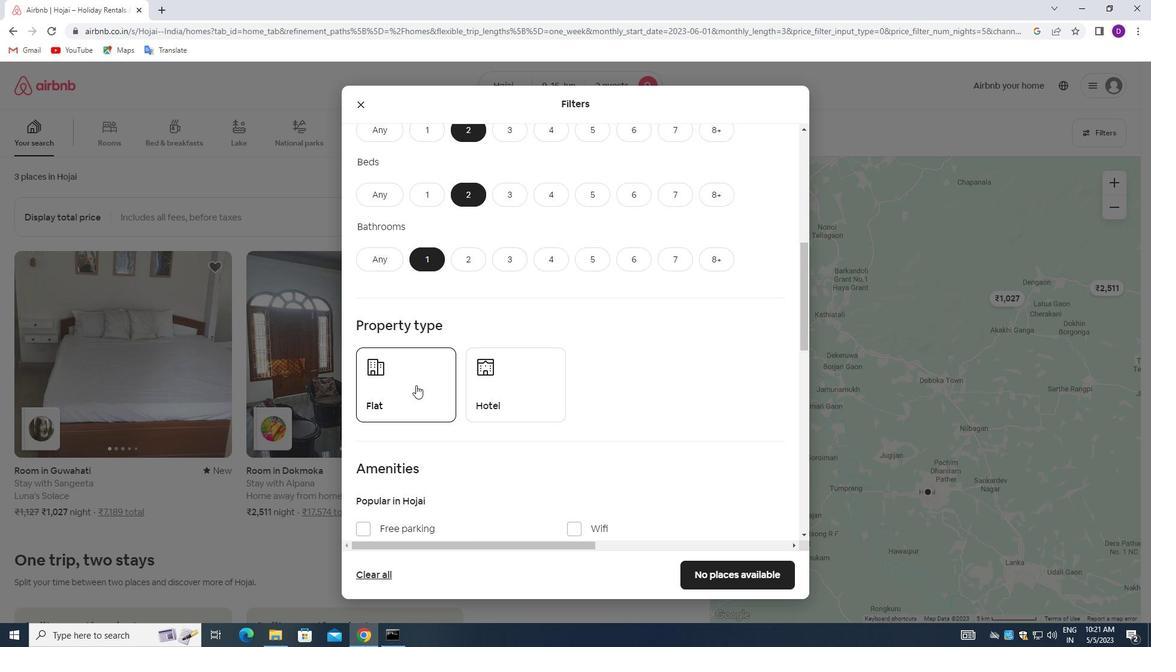 
Action: Mouse moved to (524, 406)
Screenshot: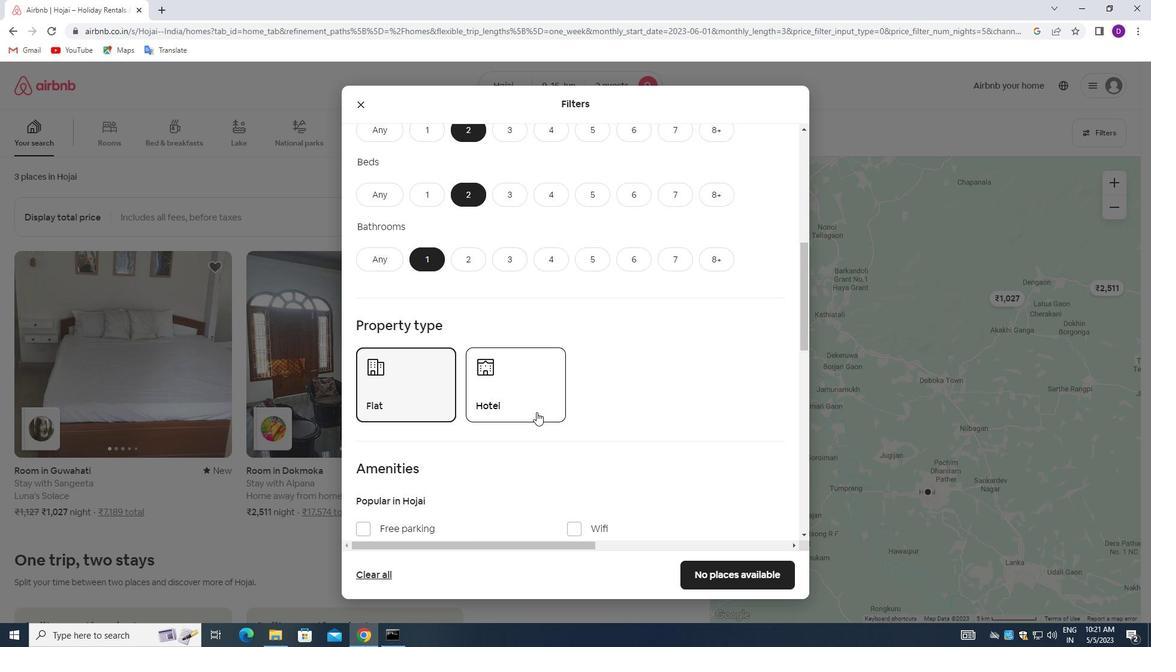 
Action: Mouse scrolled (524, 405) with delta (0, 0)
Screenshot: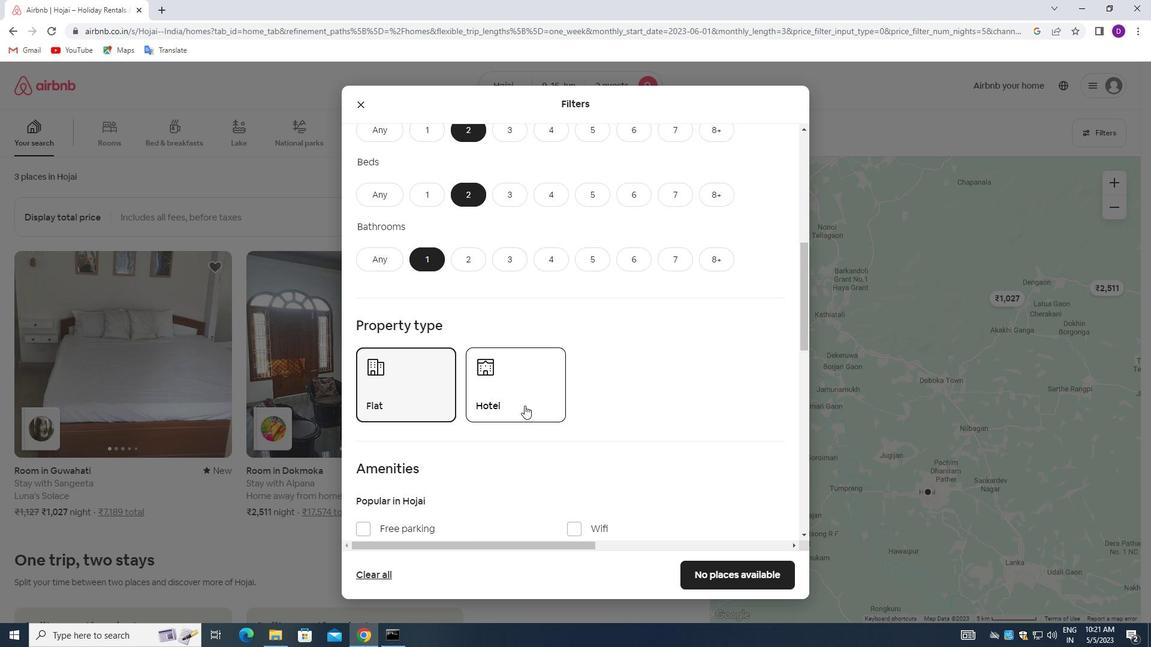 
Action: Mouse moved to (522, 362)
Screenshot: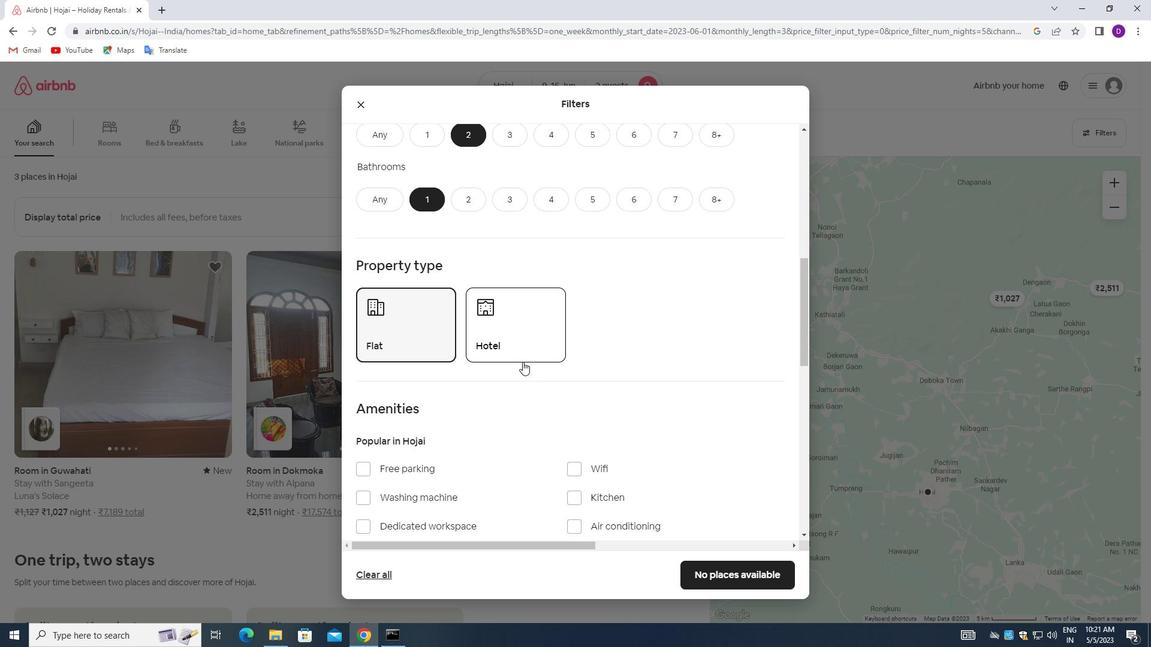 
Action: Mouse scrolled (522, 361) with delta (0, 0)
Screenshot: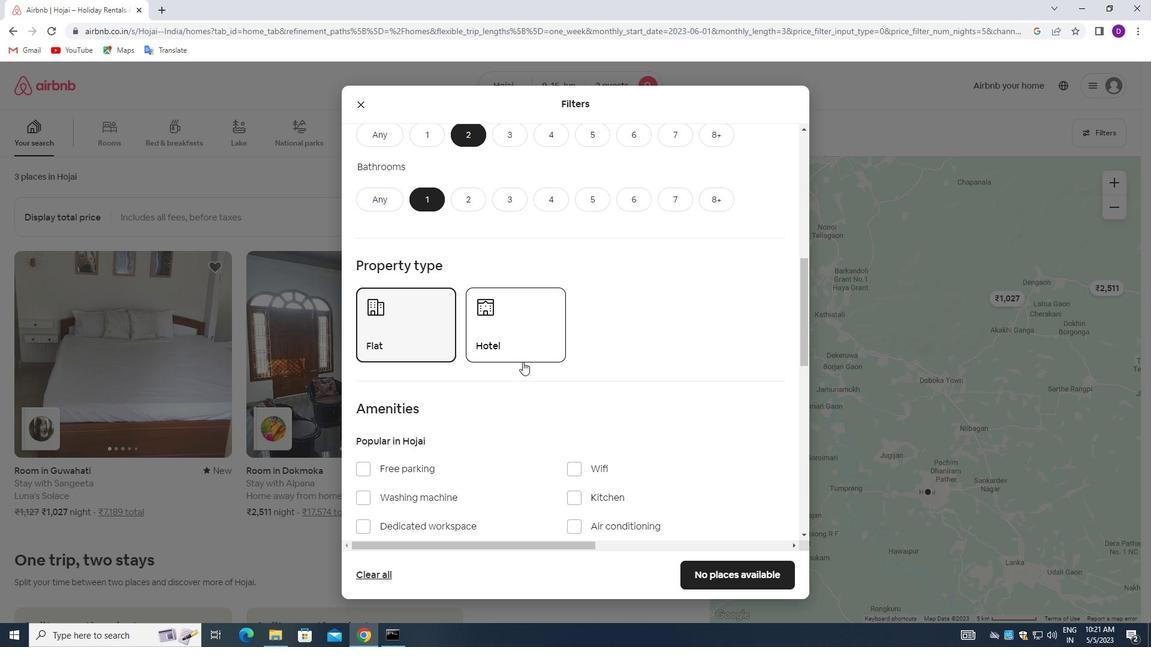 
Action: Mouse scrolled (522, 361) with delta (0, 0)
Screenshot: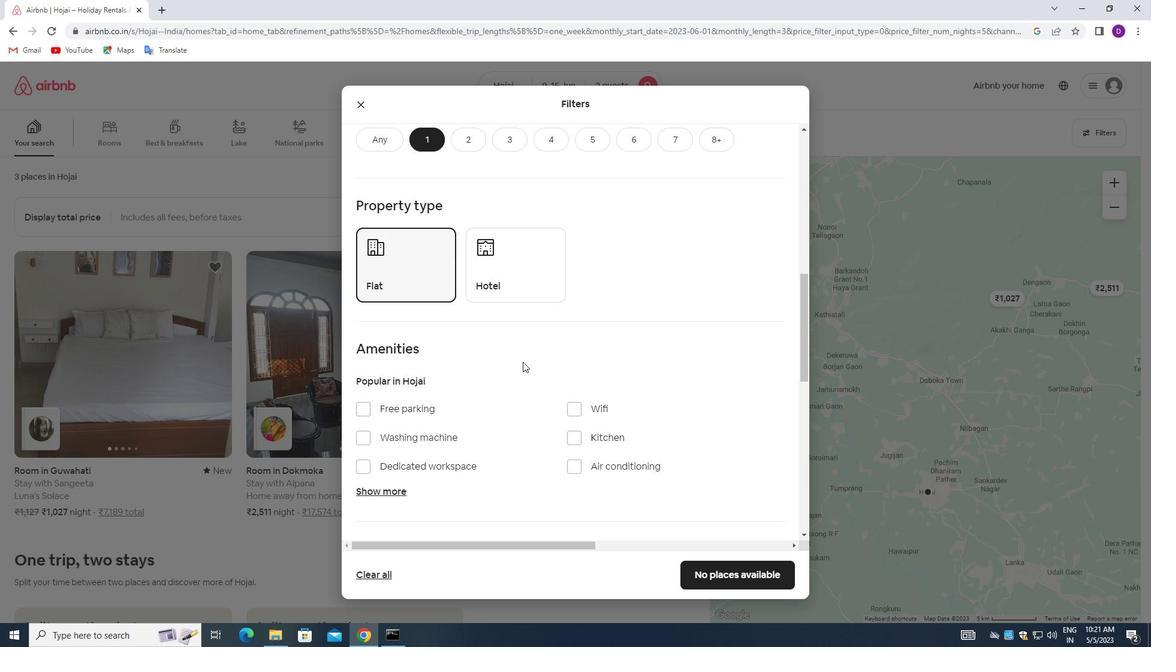 
Action: Mouse scrolled (522, 361) with delta (0, 0)
Screenshot: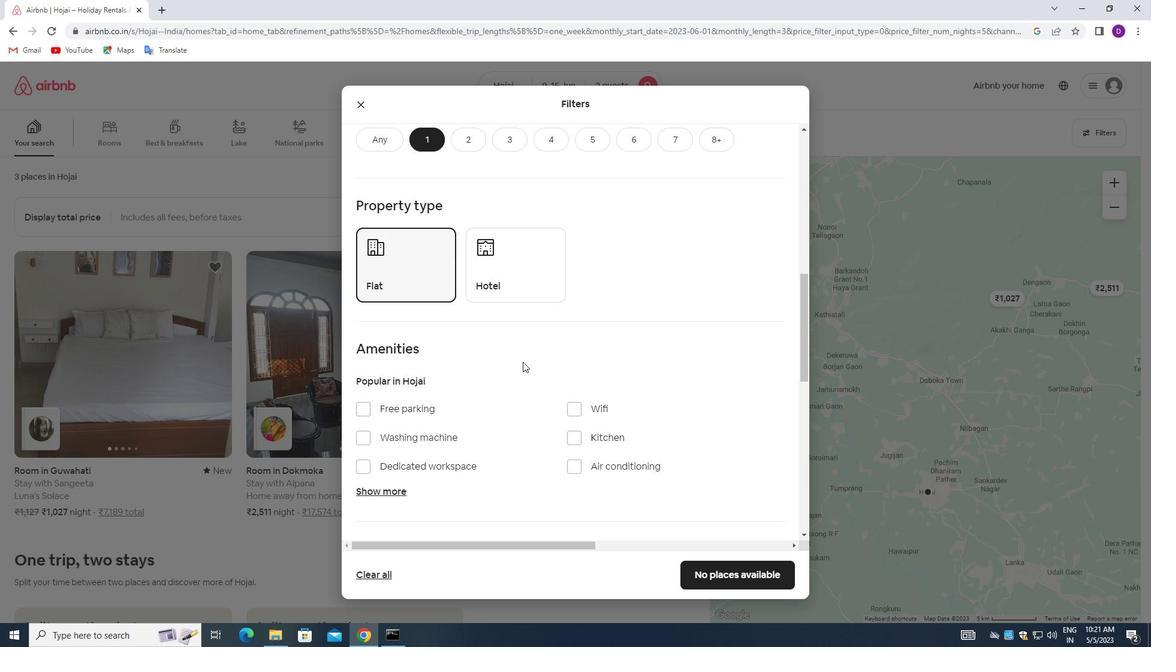 
Action: Mouse scrolled (522, 361) with delta (0, 0)
Screenshot: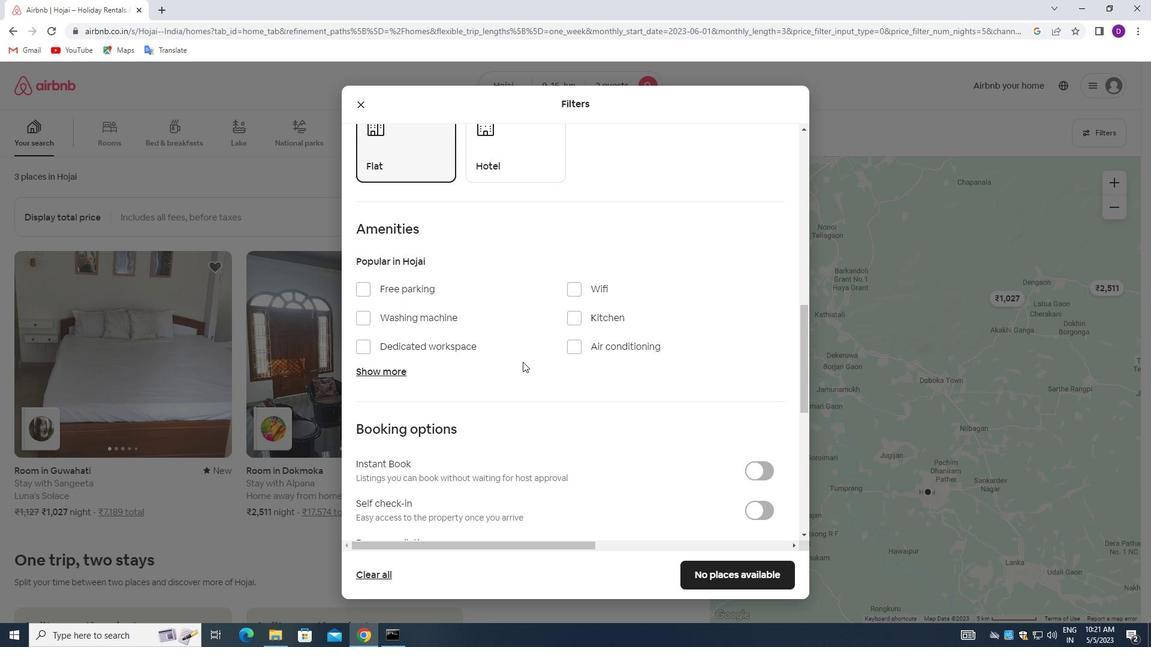 
Action: Mouse scrolled (522, 361) with delta (0, 0)
Screenshot: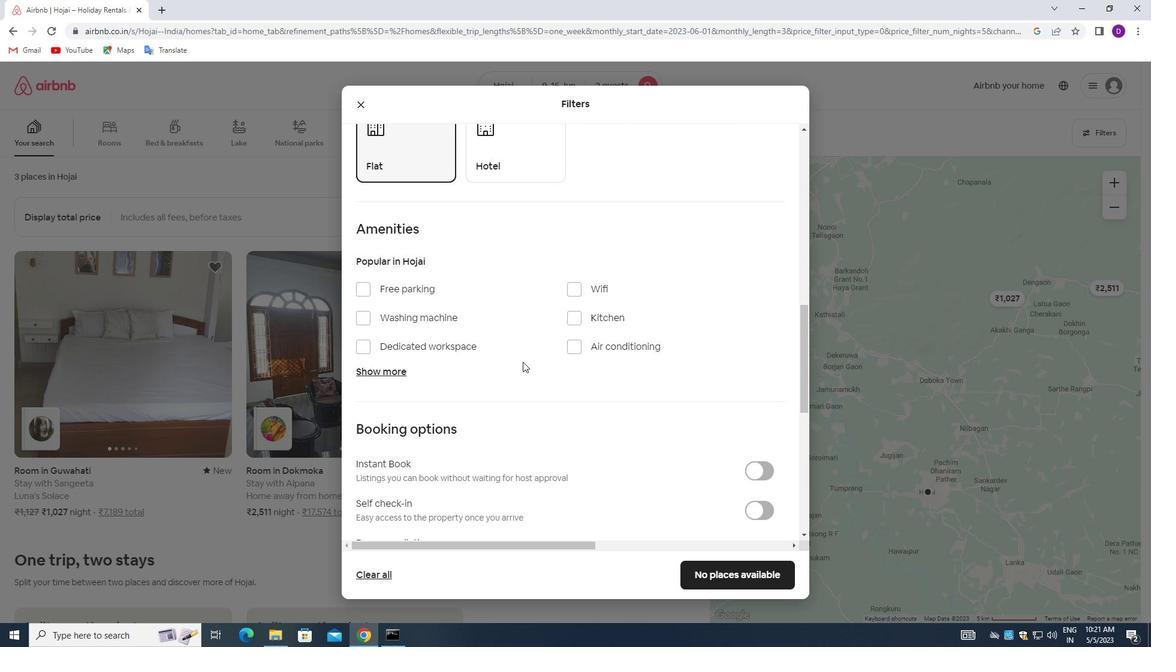 
Action: Mouse scrolled (522, 361) with delta (0, 0)
Screenshot: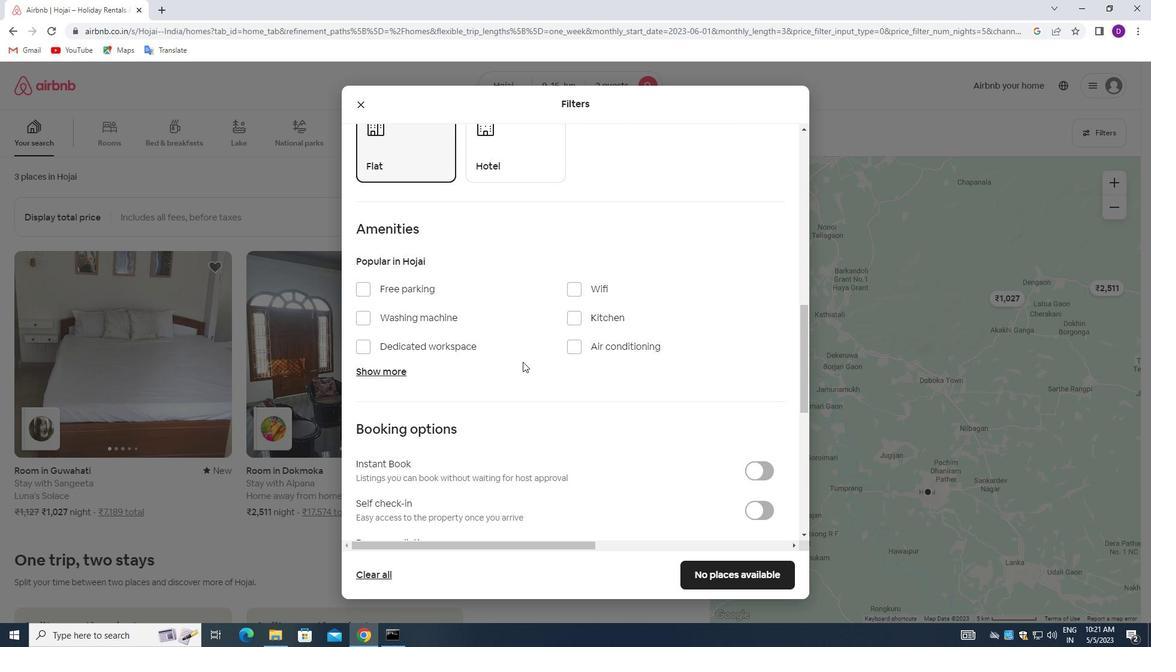 
Action: Mouse moved to (755, 332)
Screenshot: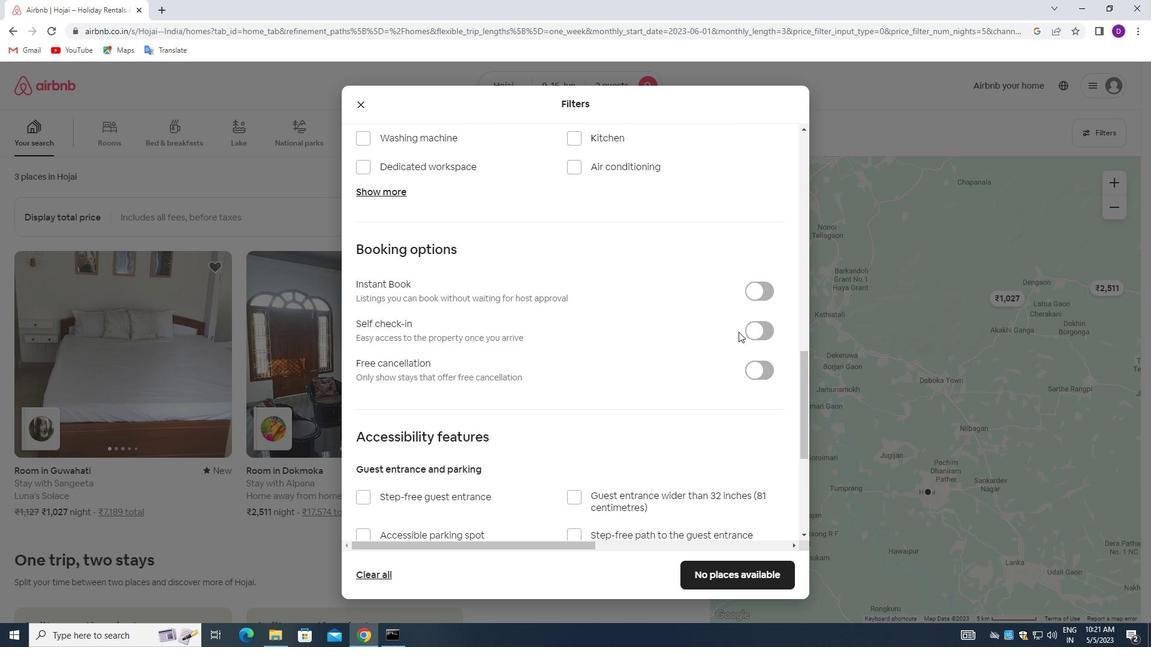
Action: Mouse pressed left at (755, 332)
Screenshot: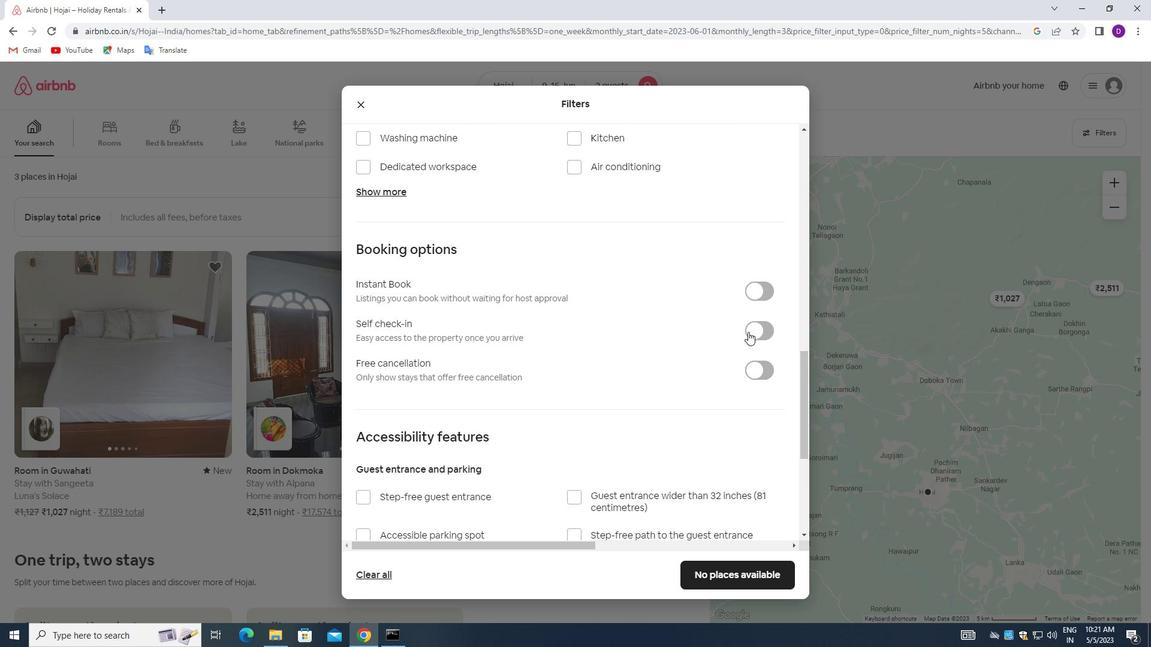 
Action: Mouse moved to (570, 362)
Screenshot: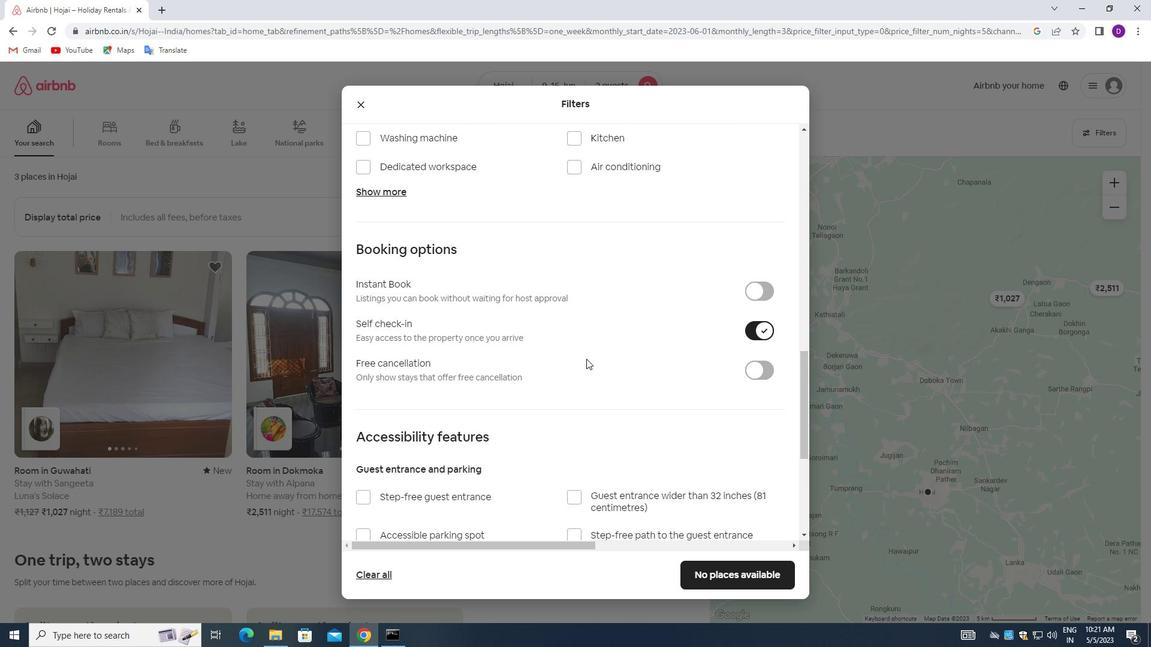 
Action: Mouse scrolled (570, 362) with delta (0, 0)
Screenshot: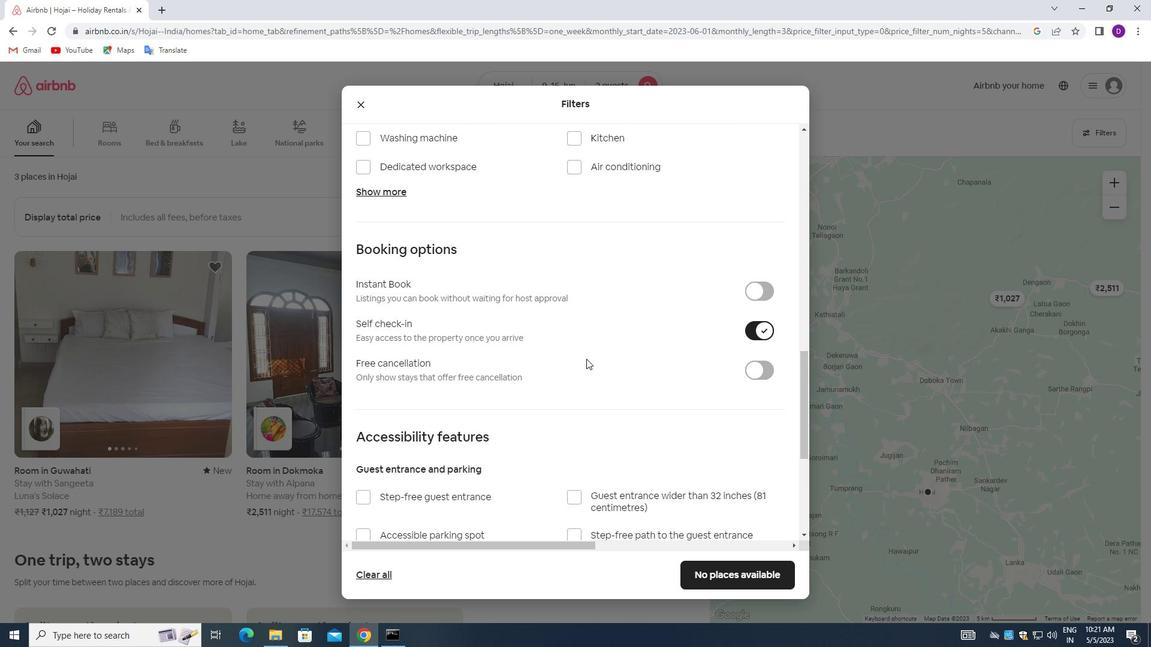 
Action: Mouse scrolled (570, 362) with delta (0, 0)
Screenshot: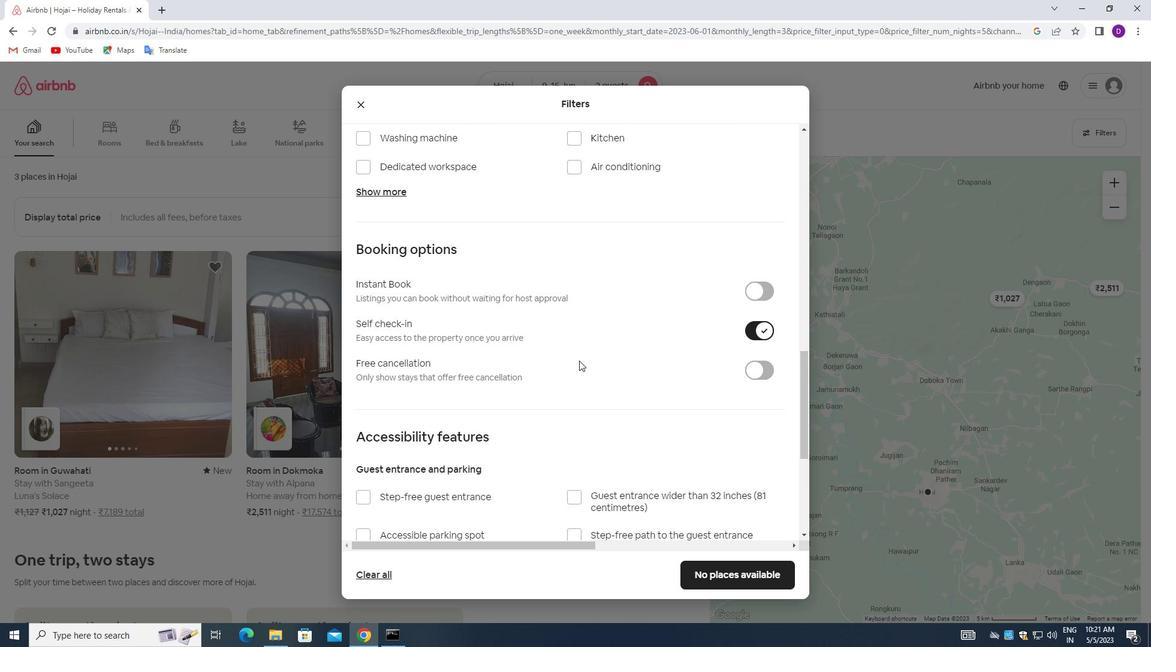 
Action: Mouse scrolled (570, 362) with delta (0, 0)
Screenshot: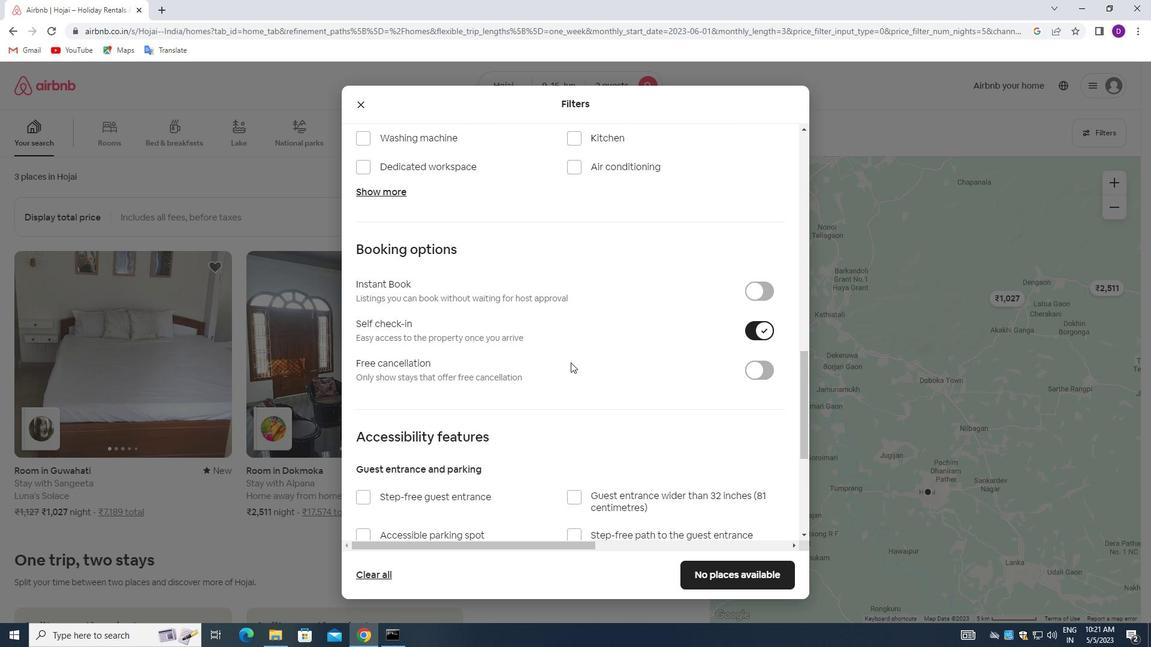 
Action: Mouse moved to (554, 392)
Screenshot: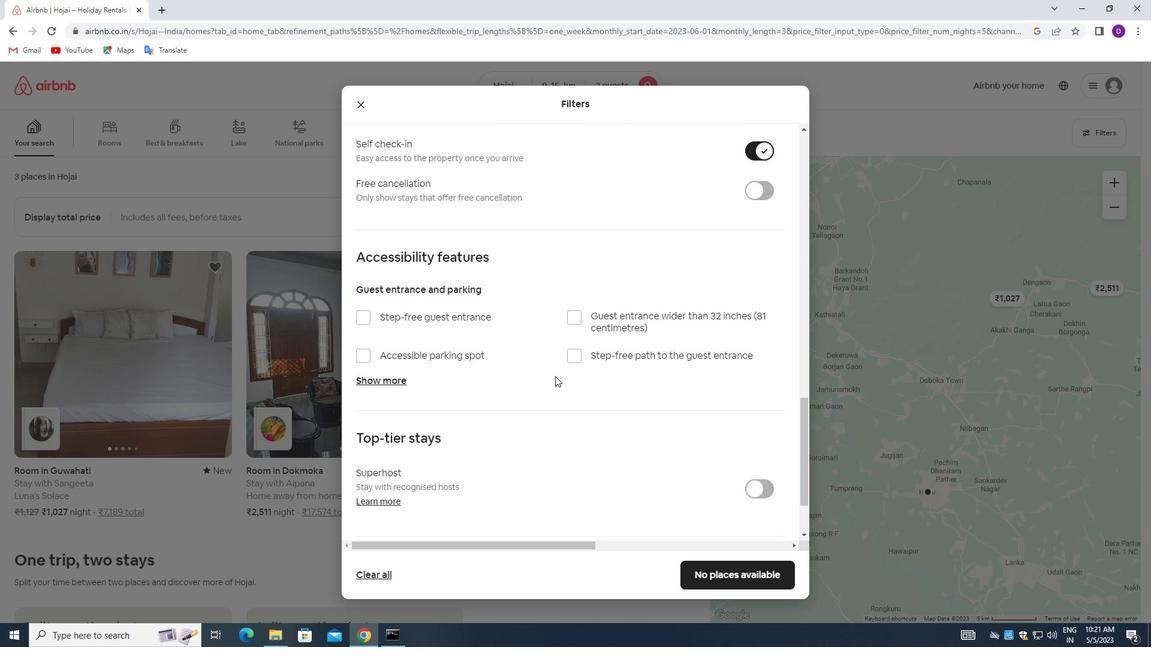 
Action: Mouse scrolled (554, 391) with delta (0, 0)
Screenshot: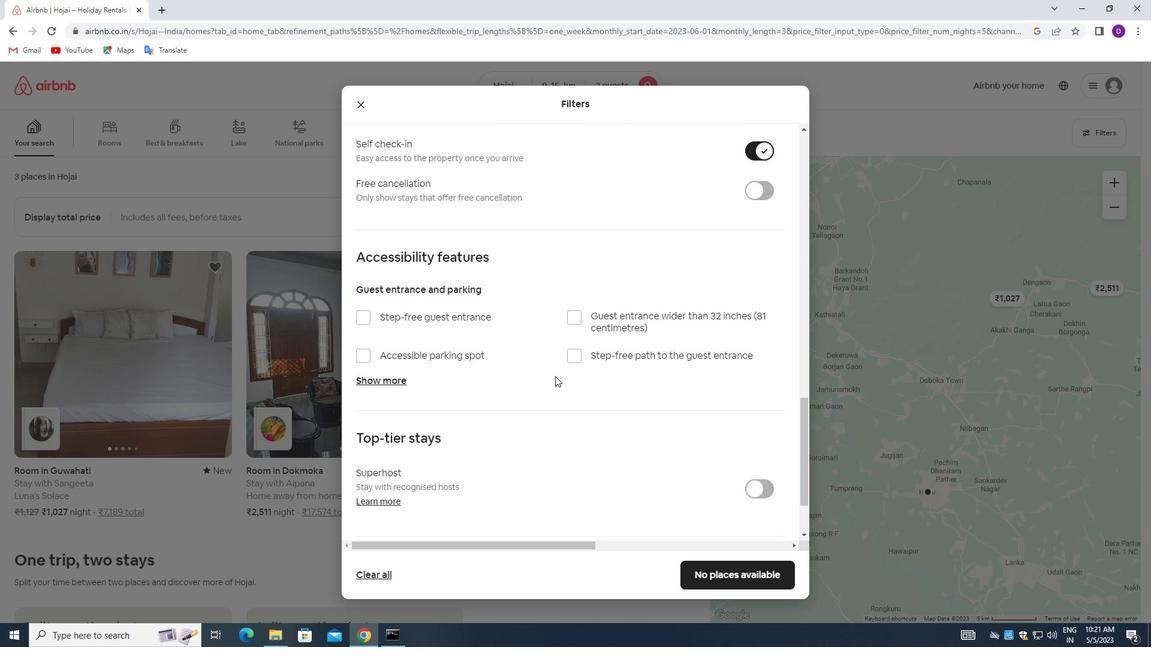 
Action: Mouse moved to (552, 395)
Screenshot: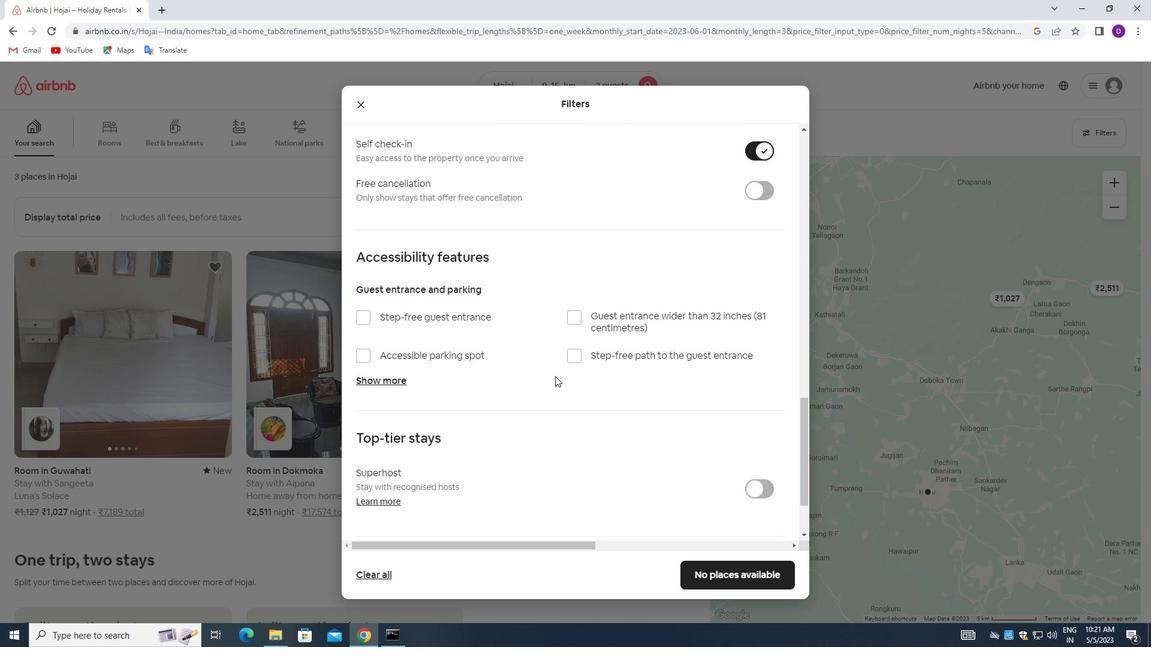 
Action: Mouse scrolled (552, 394) with delta (0, 0)
Screenshot: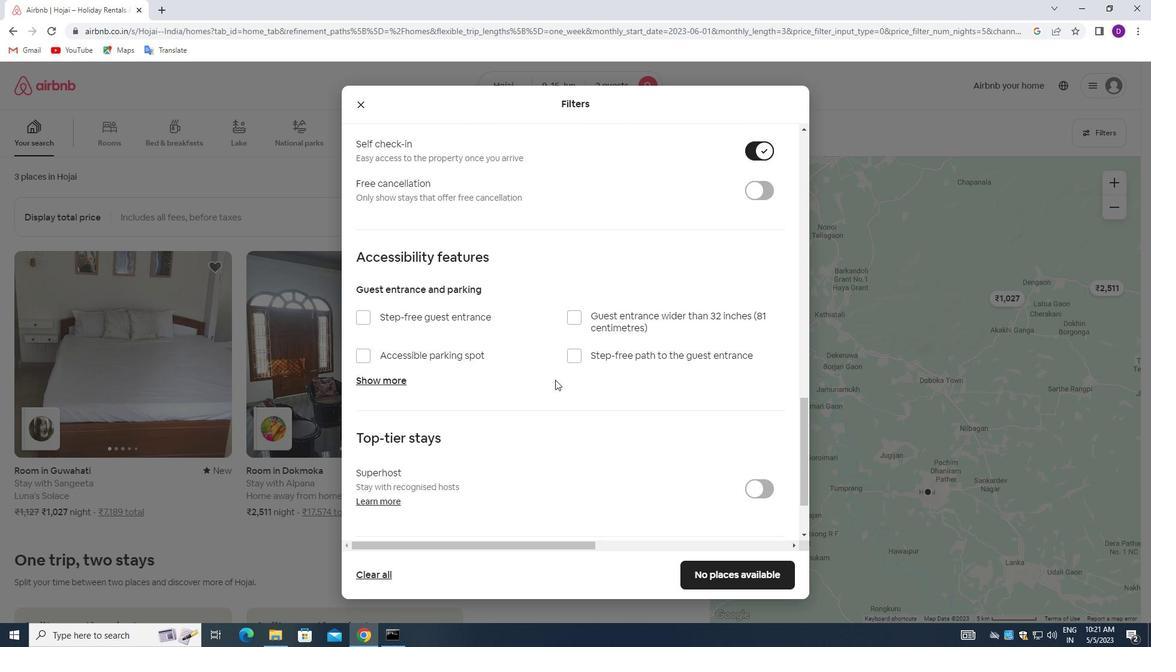 
Action: Mouse scrolled (552, 394) with delta (0, 0)
Screenshot: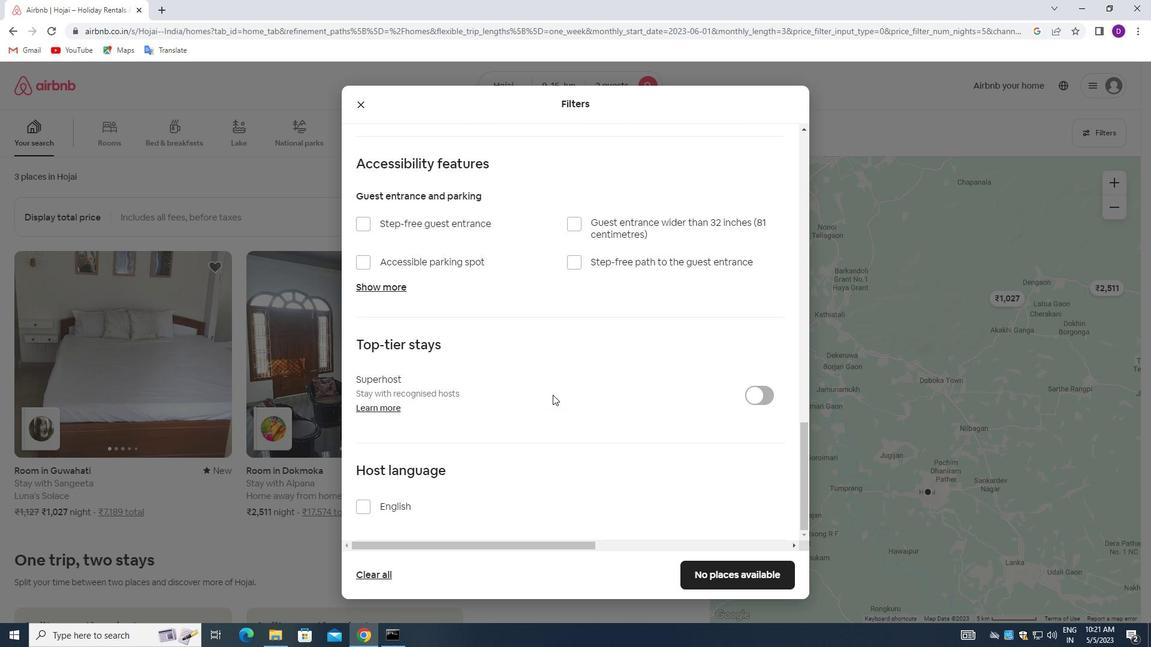
Action: Mouse moved to (552, 403)
Screenshot: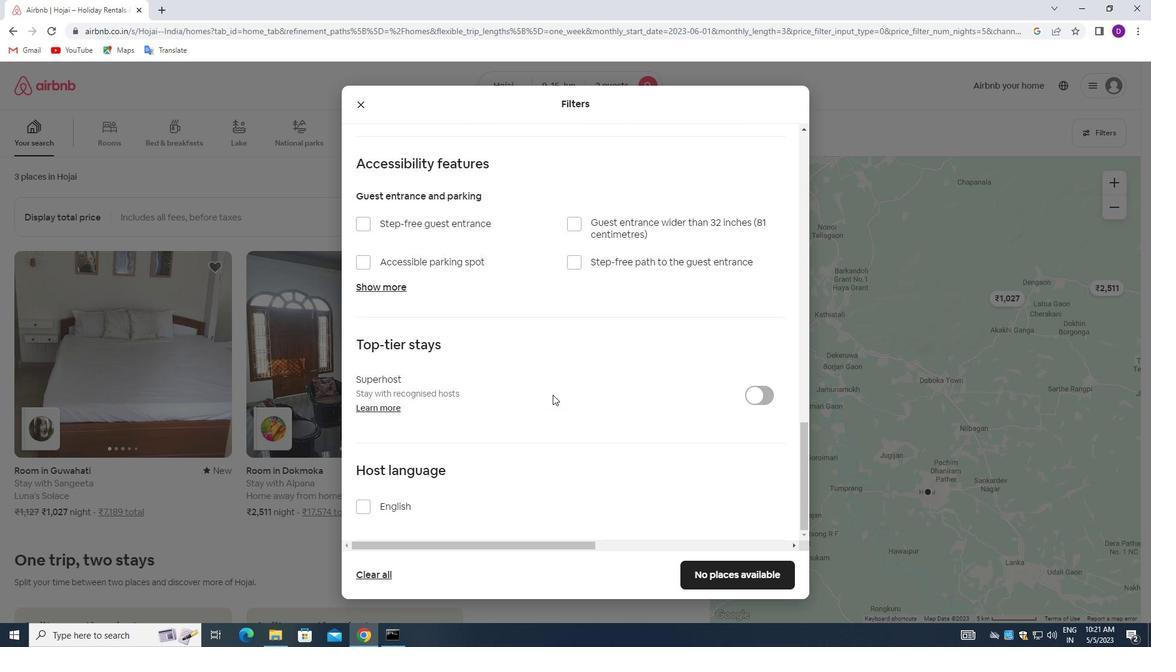 
Action: Mouse scrolled (552, 402) with delta (0, 0)
Screenshot: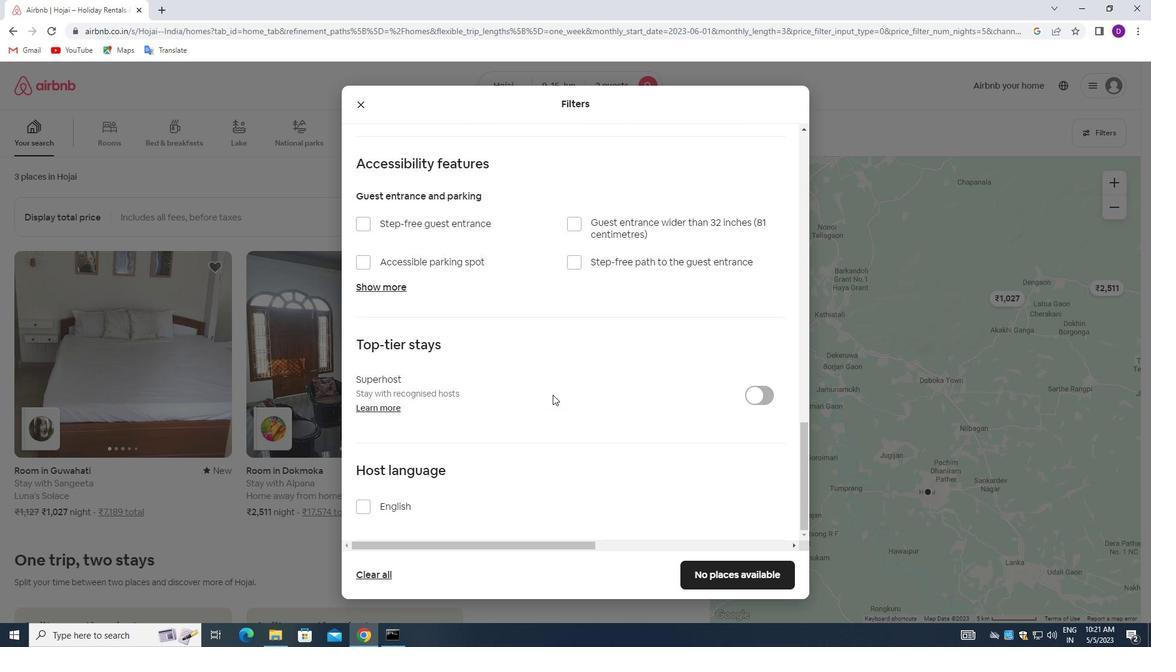 
Action: Mouse moved to (363, 508)
Screenshot: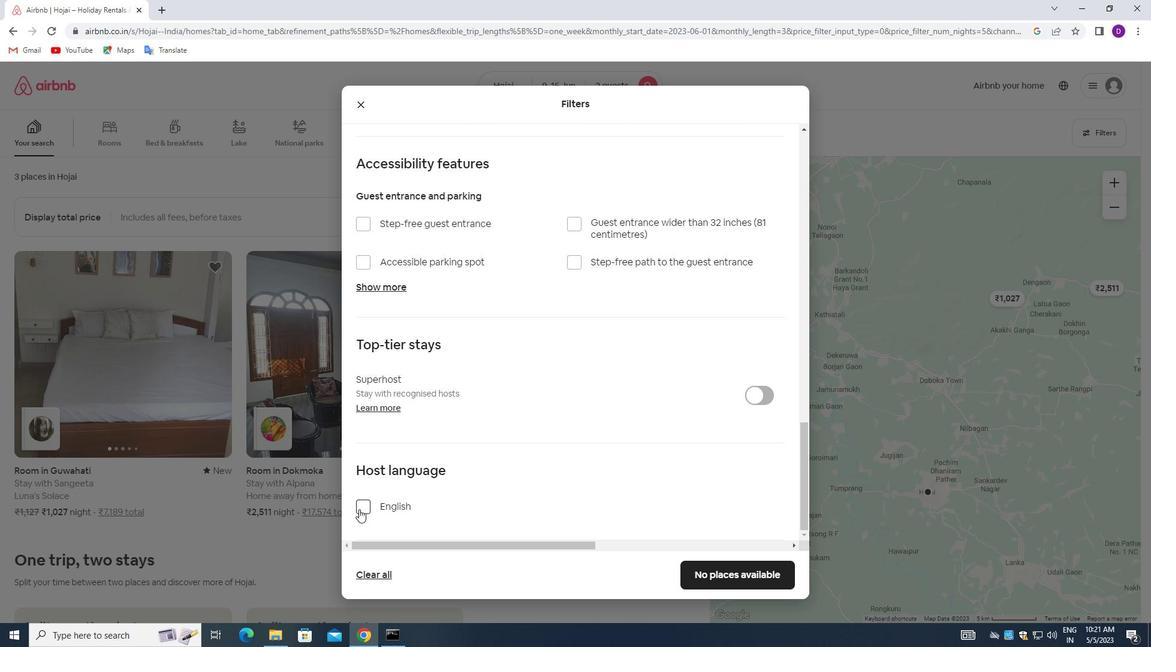 
Action: Mouse pressed left at (363, 508)
Screenshot: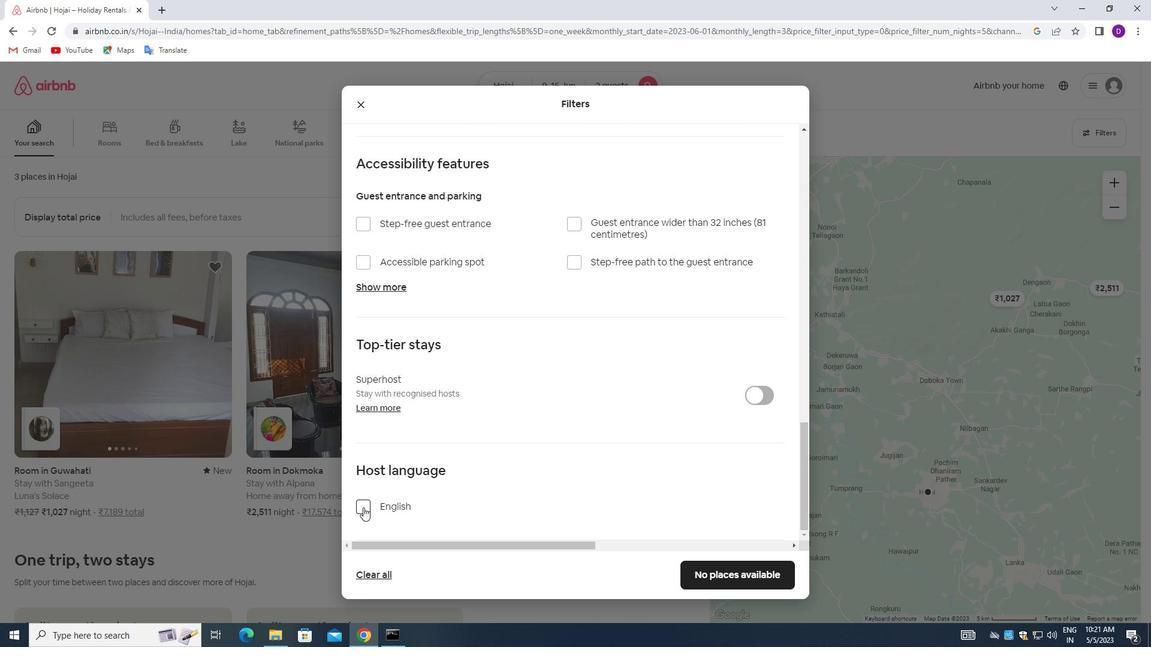 
Action: Mouse moved to (730, 576)
Screenshot: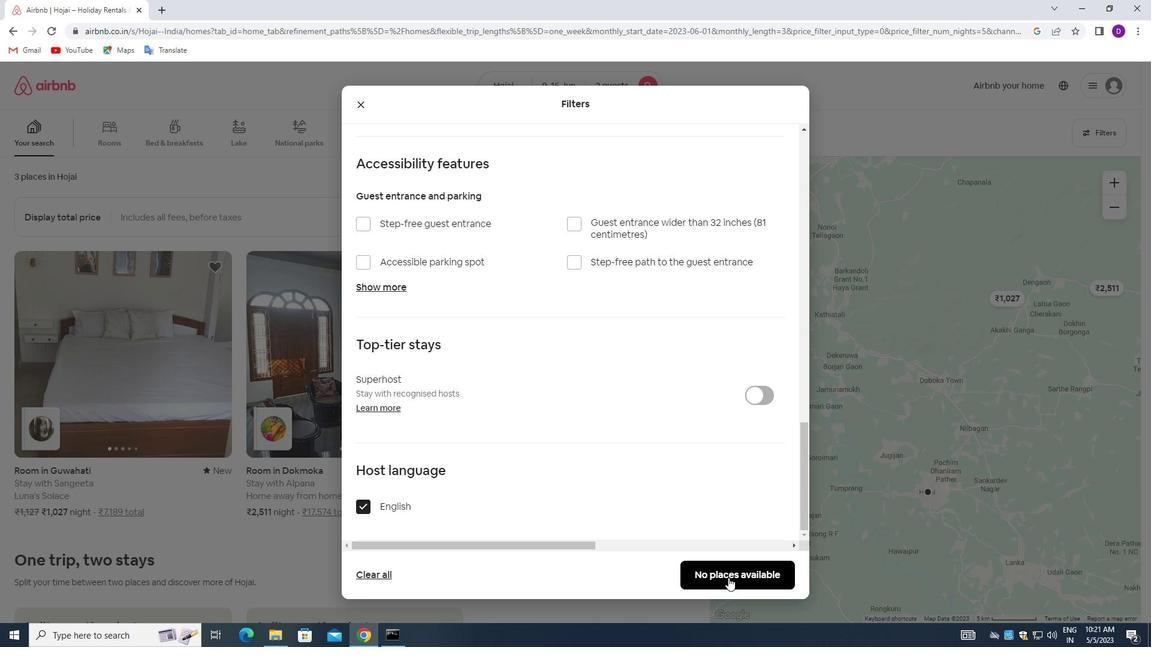 
Action: Mouse pressed left at (730, 576)
Screenshot: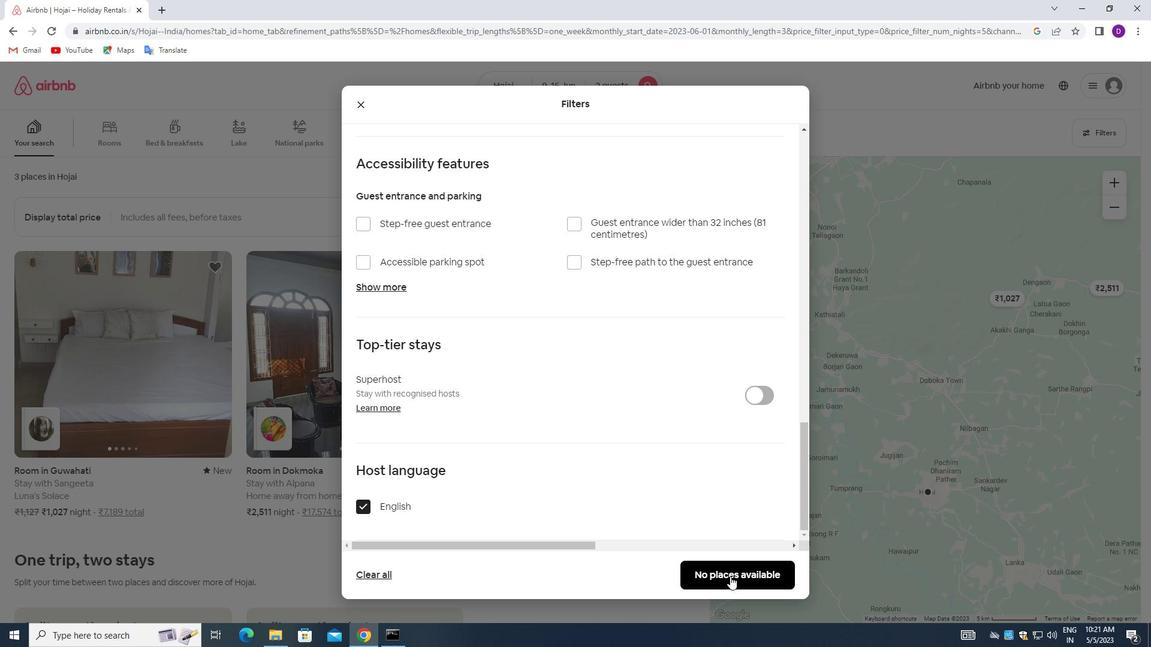 
Action: Mouse moved to (650, 415)
Screenshot: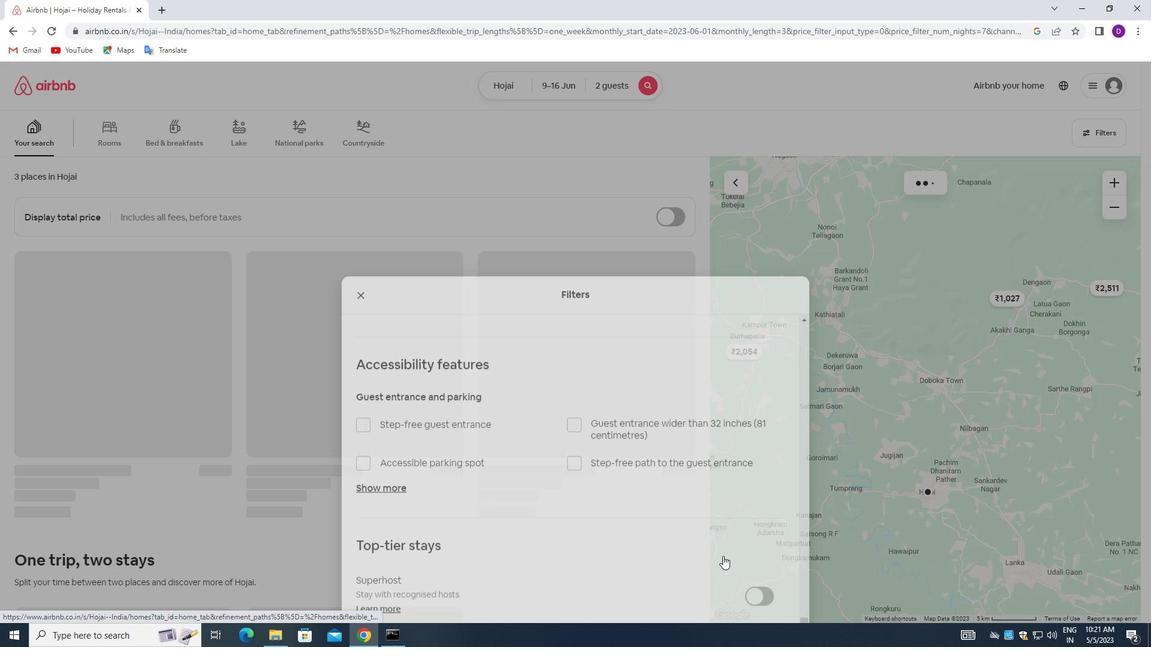 
